 Task: Look for space in Anan, Japan from 9th June, 2023 to 16th June, 2023 for 2 adults in price range Rs.8000 to Rs.16000. Place can be entire place with 2 bedrooms having 2 beds and 1 bathroom. Property type can be house, flat, guest house. Booking option can be shelf check-in. Required host language is English.
Action: Mouse moved to (515, 87)
Screenshot: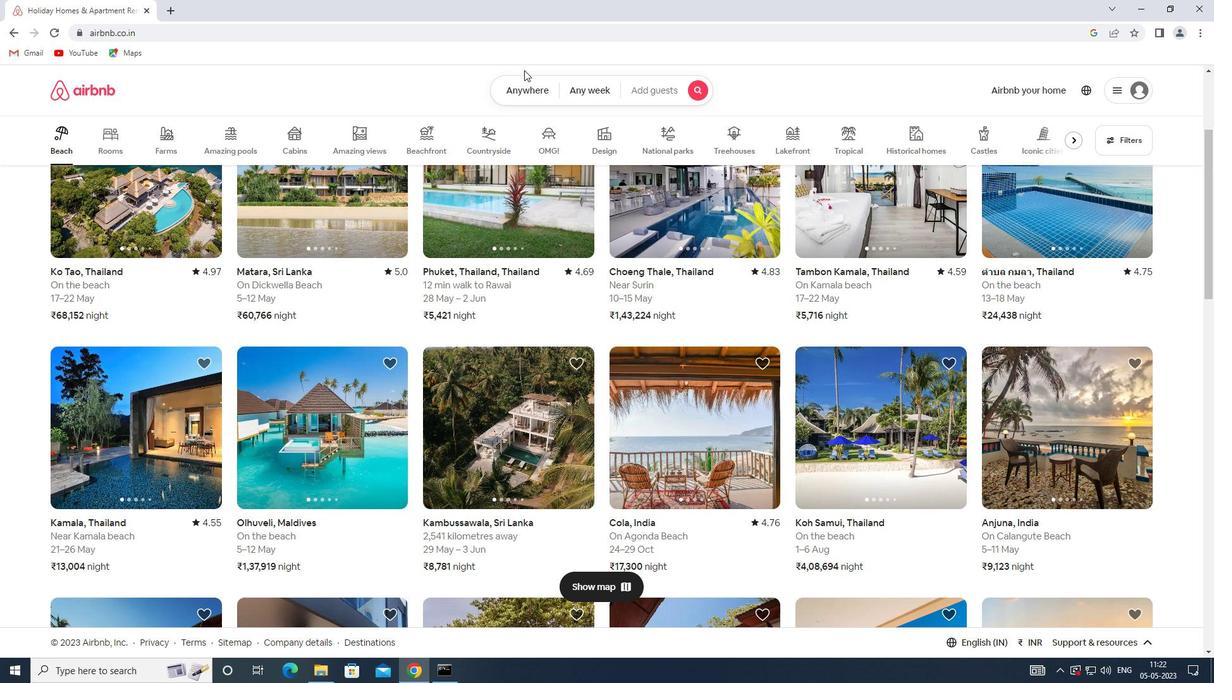 
Action: Mouse pressed left at (515, 87)
Screenshot: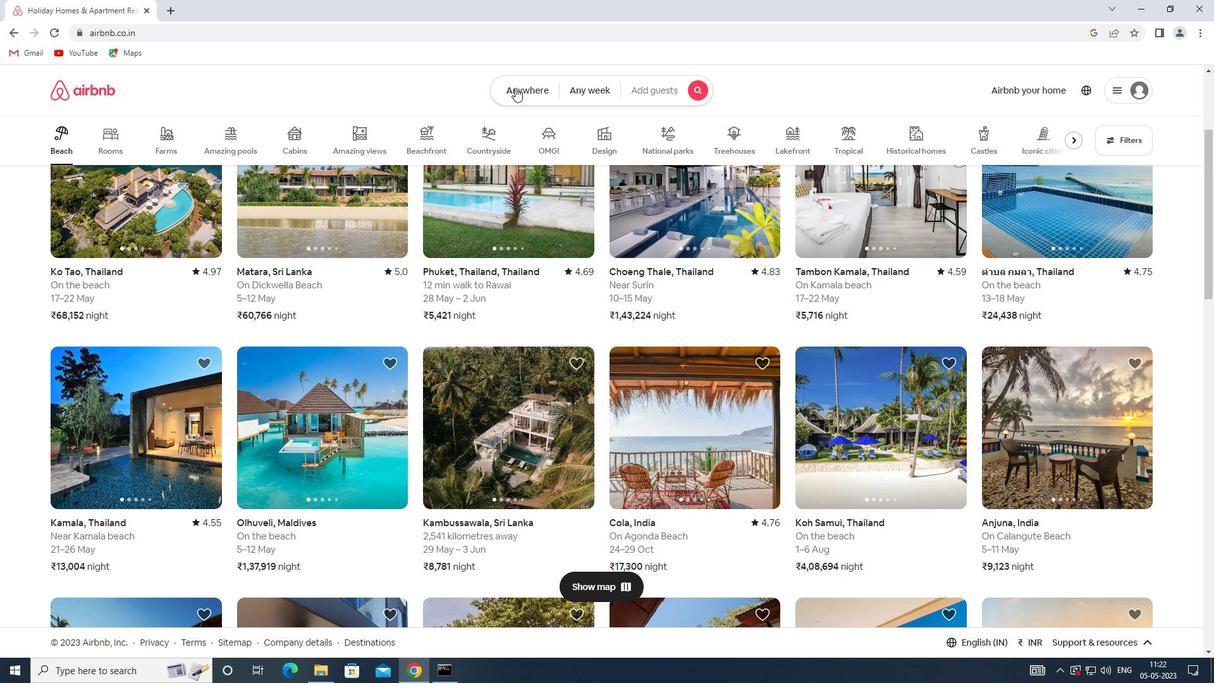 
Action: Mouse moved to (461, 139)
Screenshot: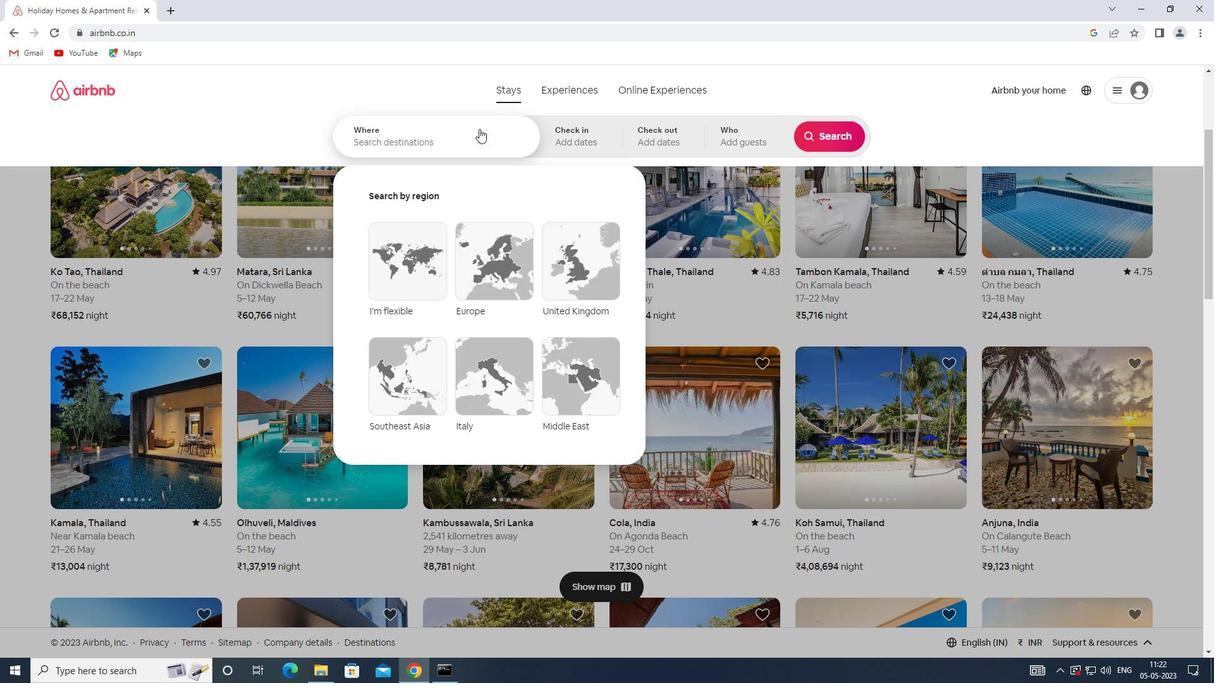 
Action: Mouse pressed left at (461, 139)
Screenshot: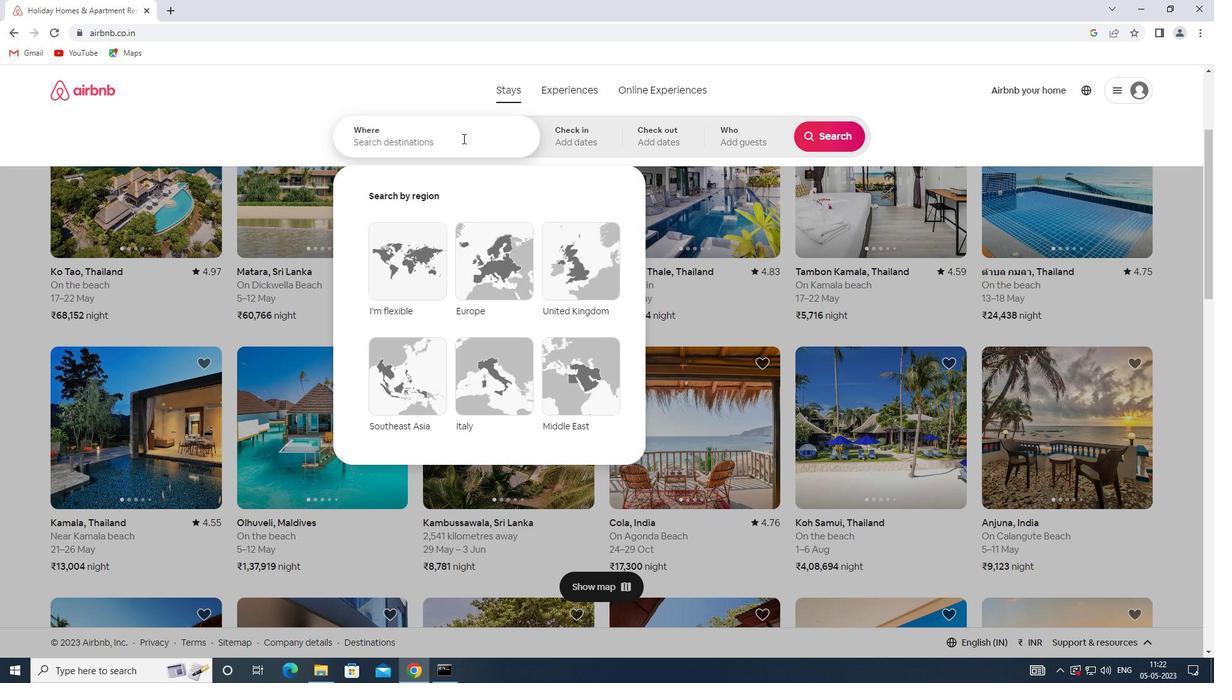 
Action: Key pressed <Key.shift><Key.shift>ANAN,<Key.shift>JAPAN
Screenshot: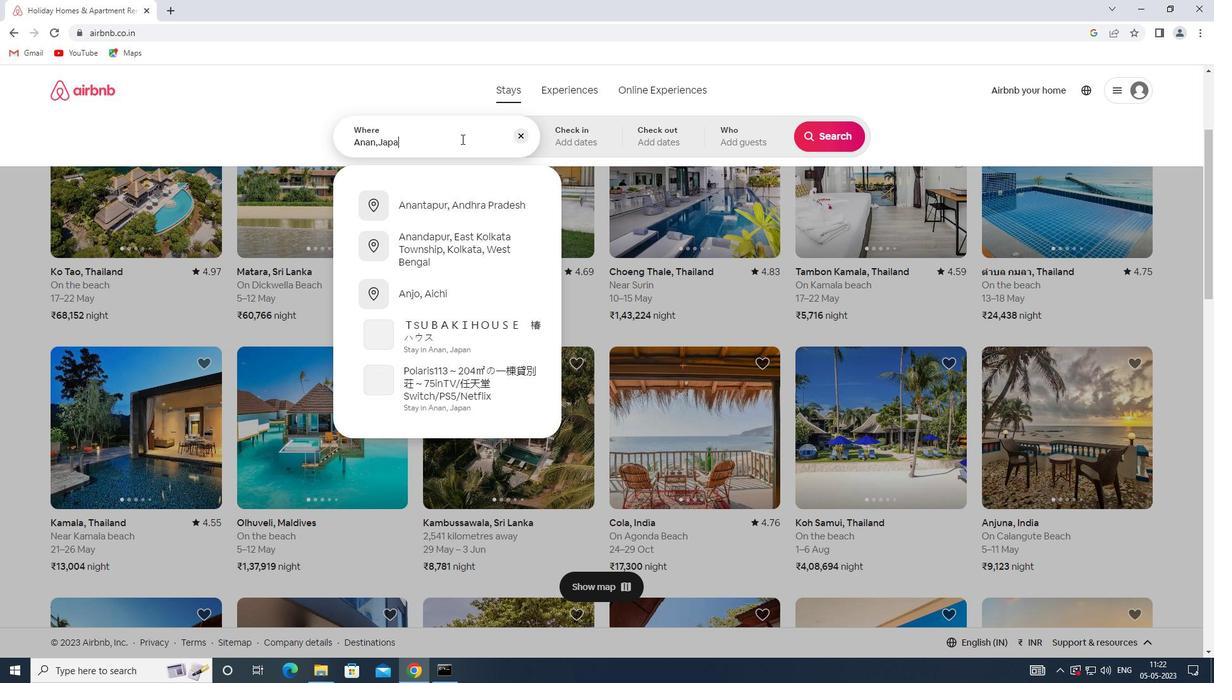 
Action: Mouse moved to (583, 134)
Screenshot: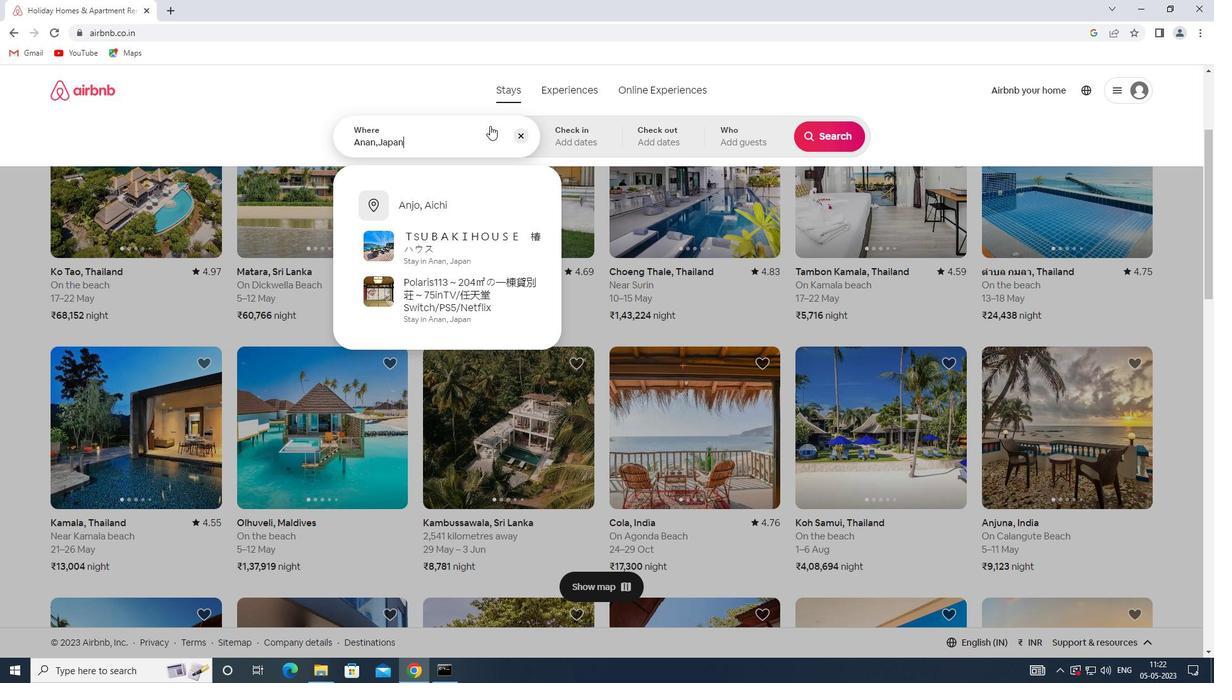 
Action: Mouse pressed left at (583, 134)
Screenshot: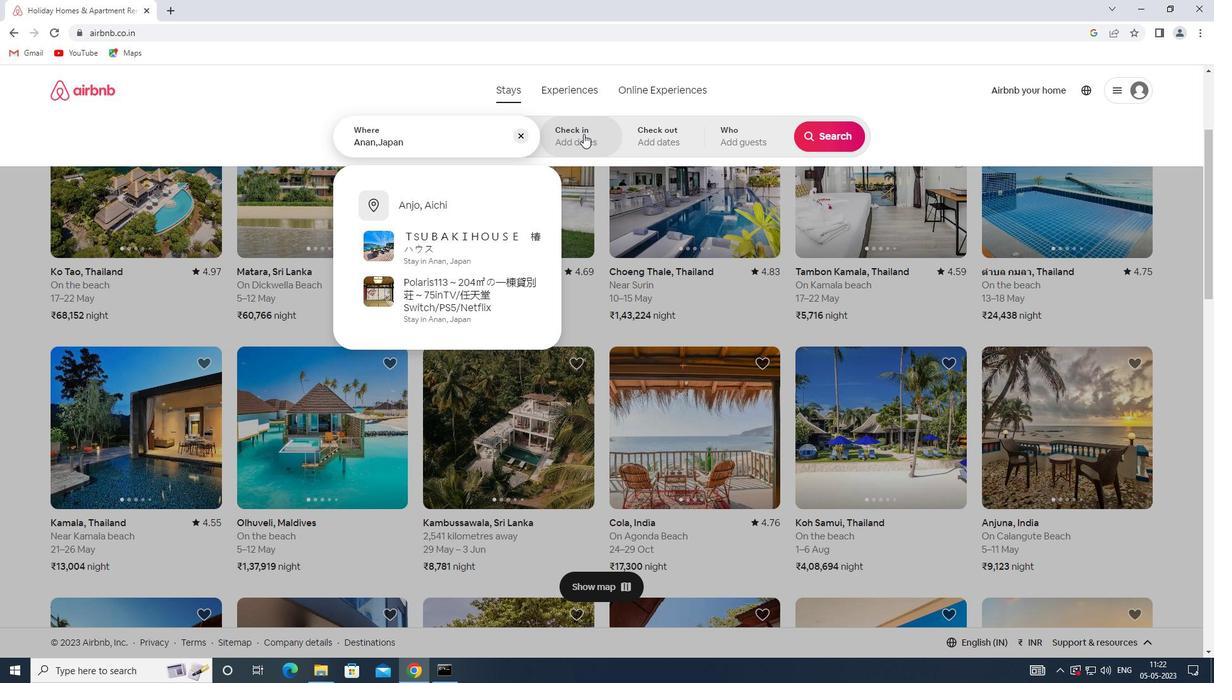 
Action: Mouse moved to (790, 318)
Screenshot: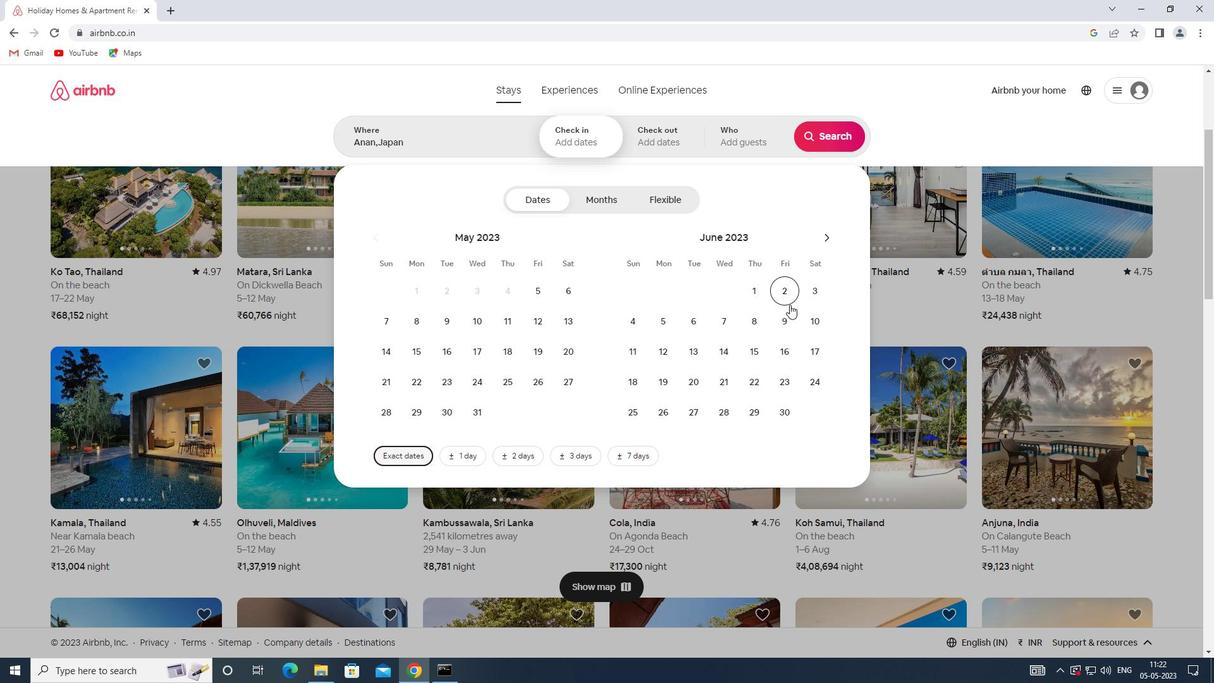 
Action: Mouse pressed left at (790, 318)
Screenshot: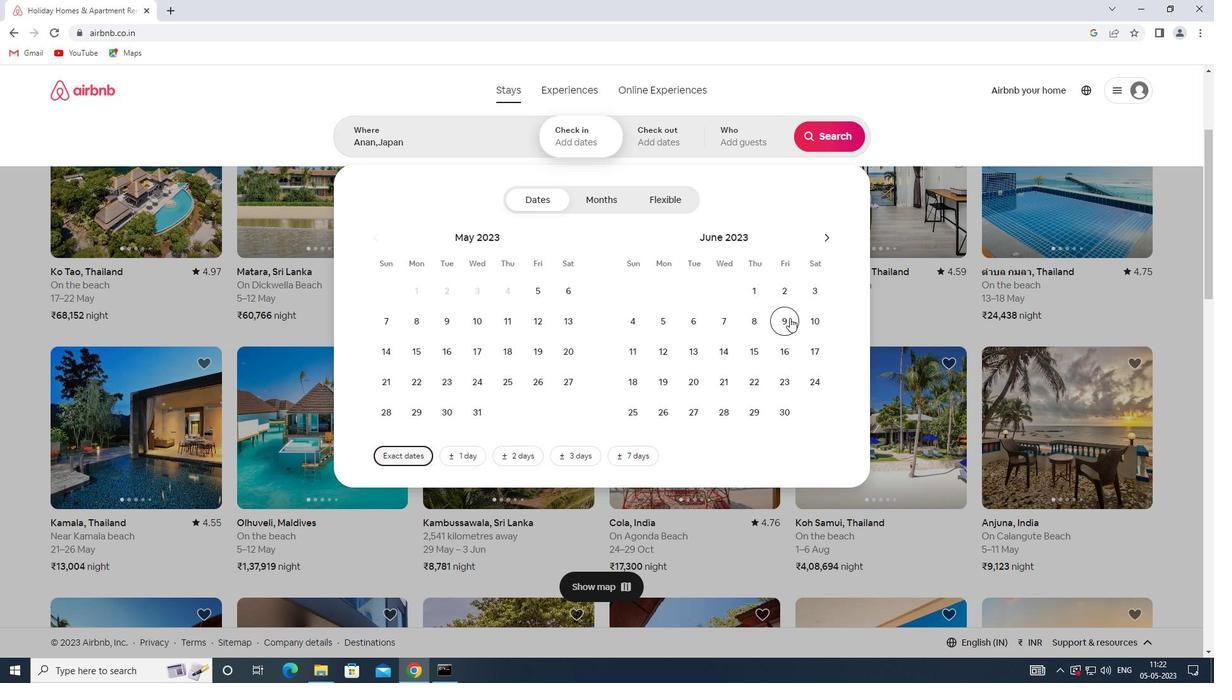 
Action: Mouse moved to (787, 344)
Screenshot: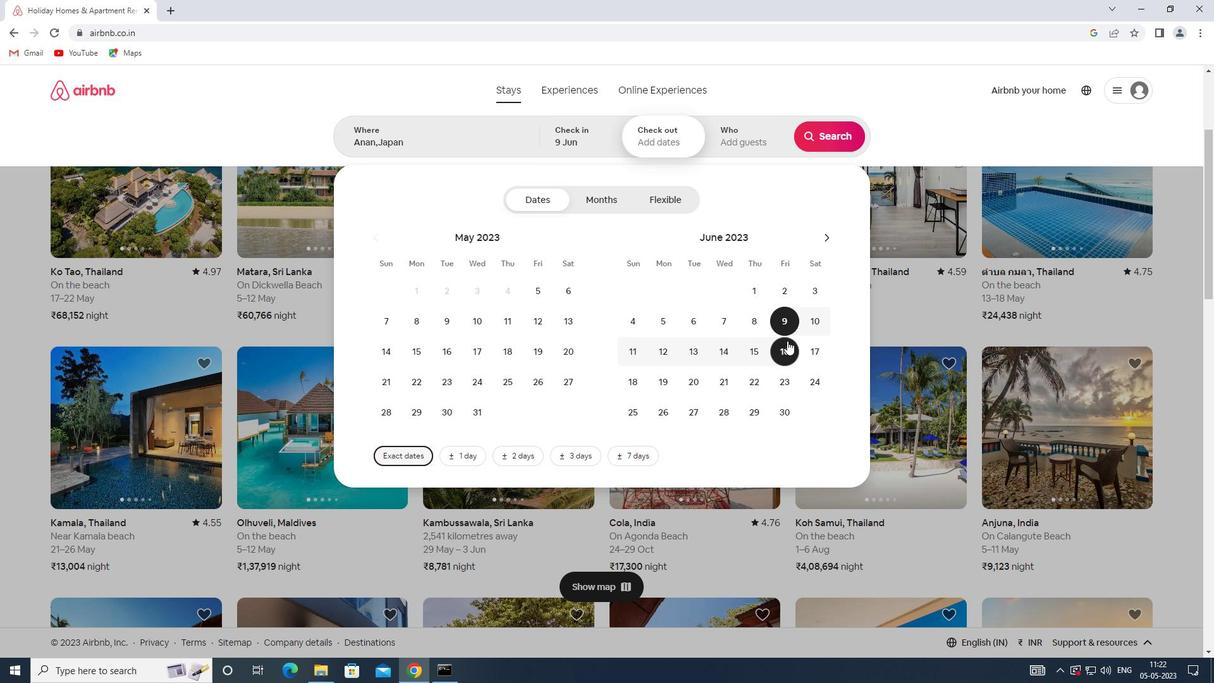 
Action: Mouse pressed left at (787, 344)
Screenshot: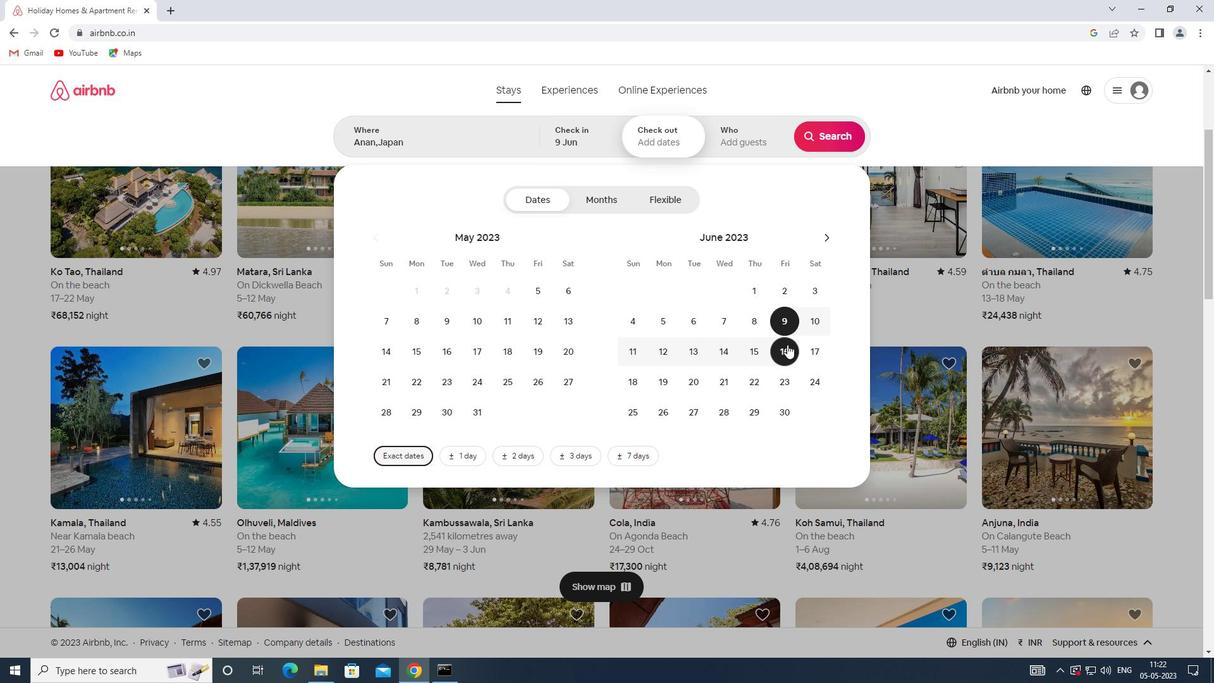 
Action: Mouse moved to (749, 135)
Screenshot: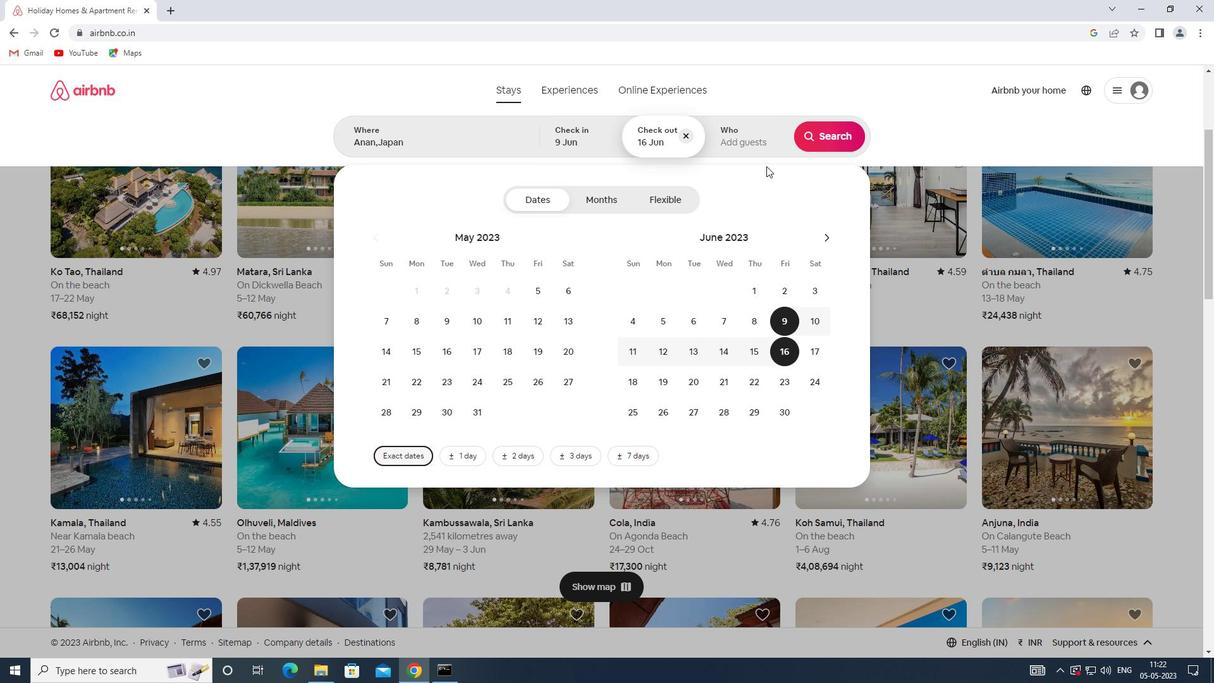 
Action: Mouse pressed left at (749, 135)
Screenshot: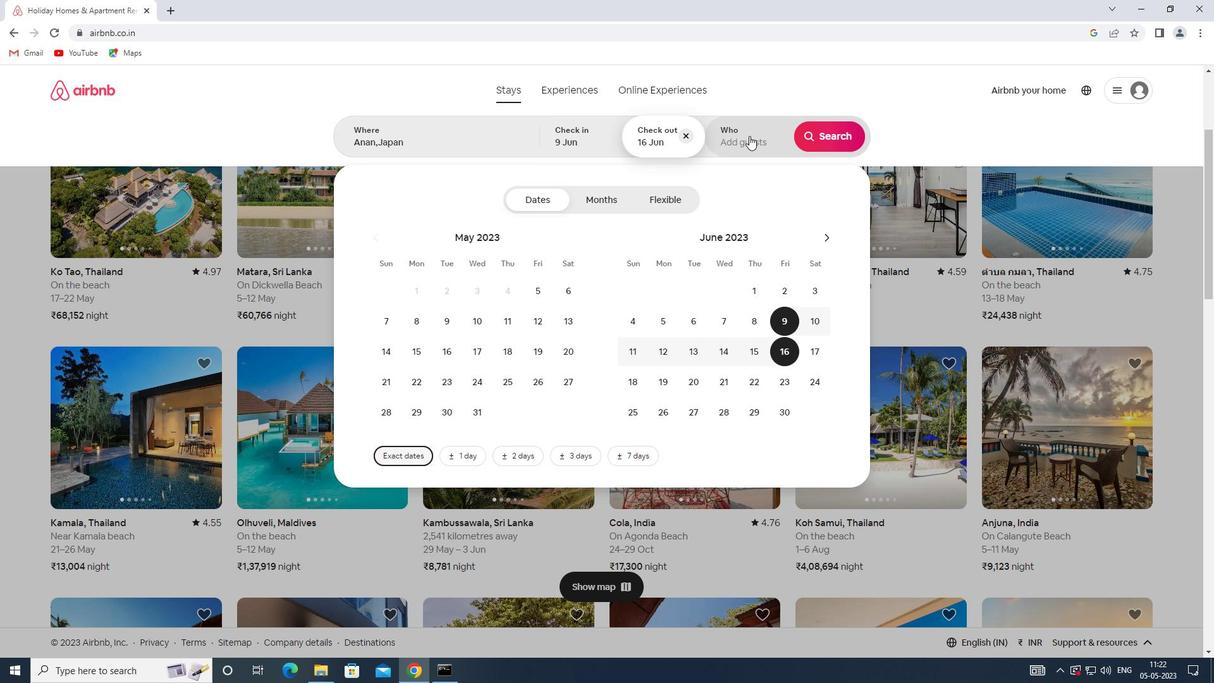 
Action: Mouse moved to (840, 198)
Screenshot: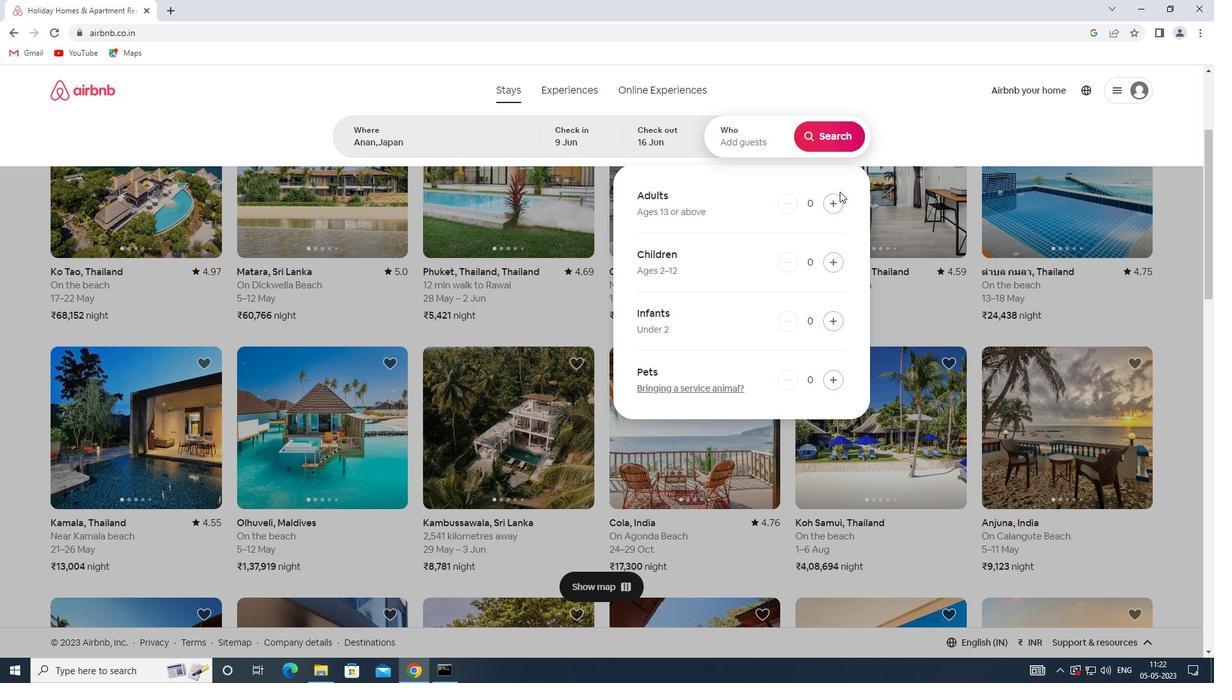 
Action: Mouse pressed left at (840, 198)
Screenshot: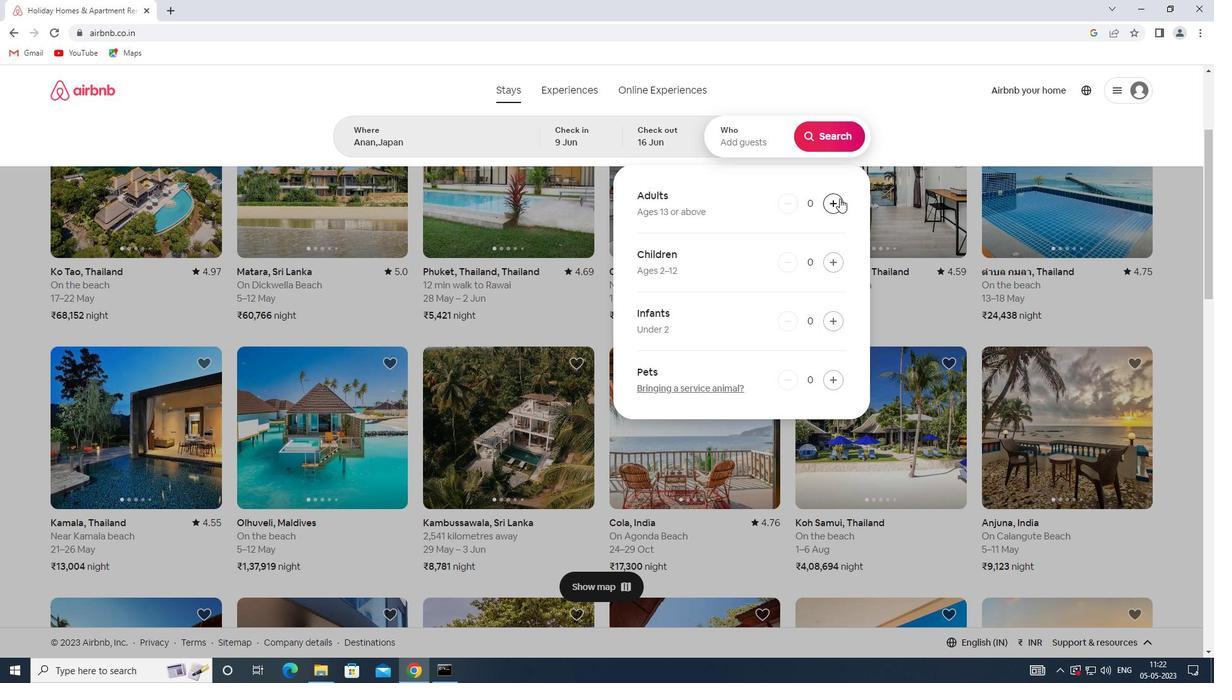 
Action: Mouse pressed left at (840, 198)
Screenshot: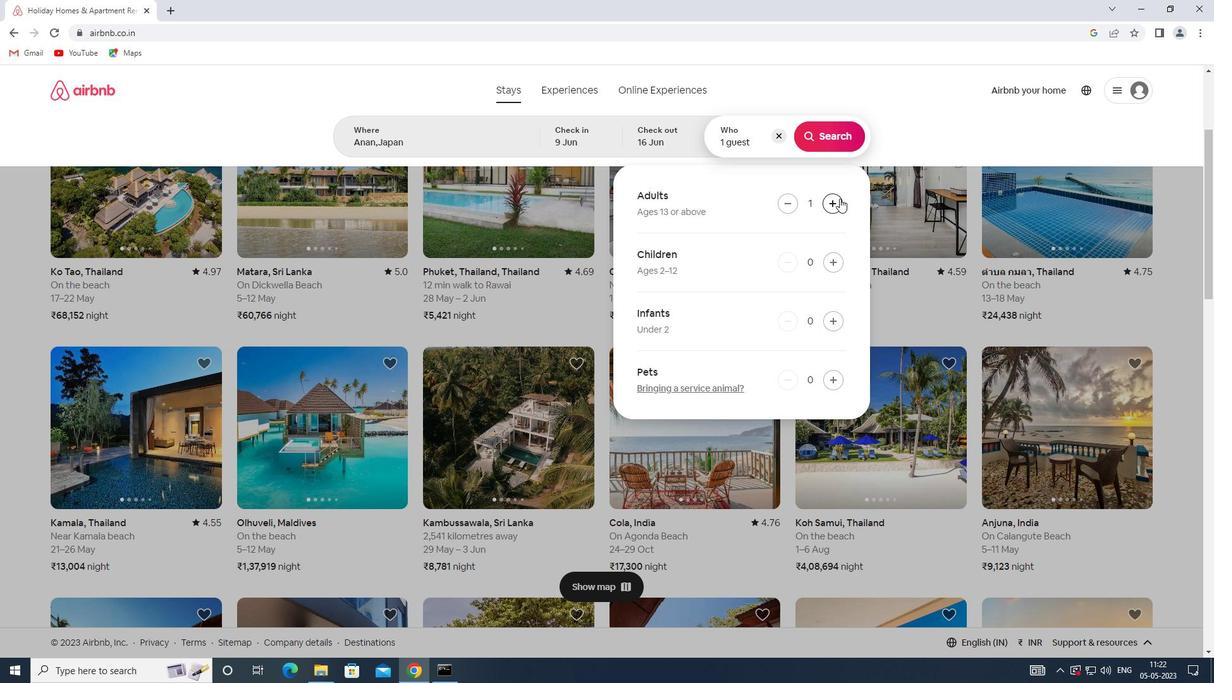 
Action: Mouse moved to (842, 133)
Screenshot: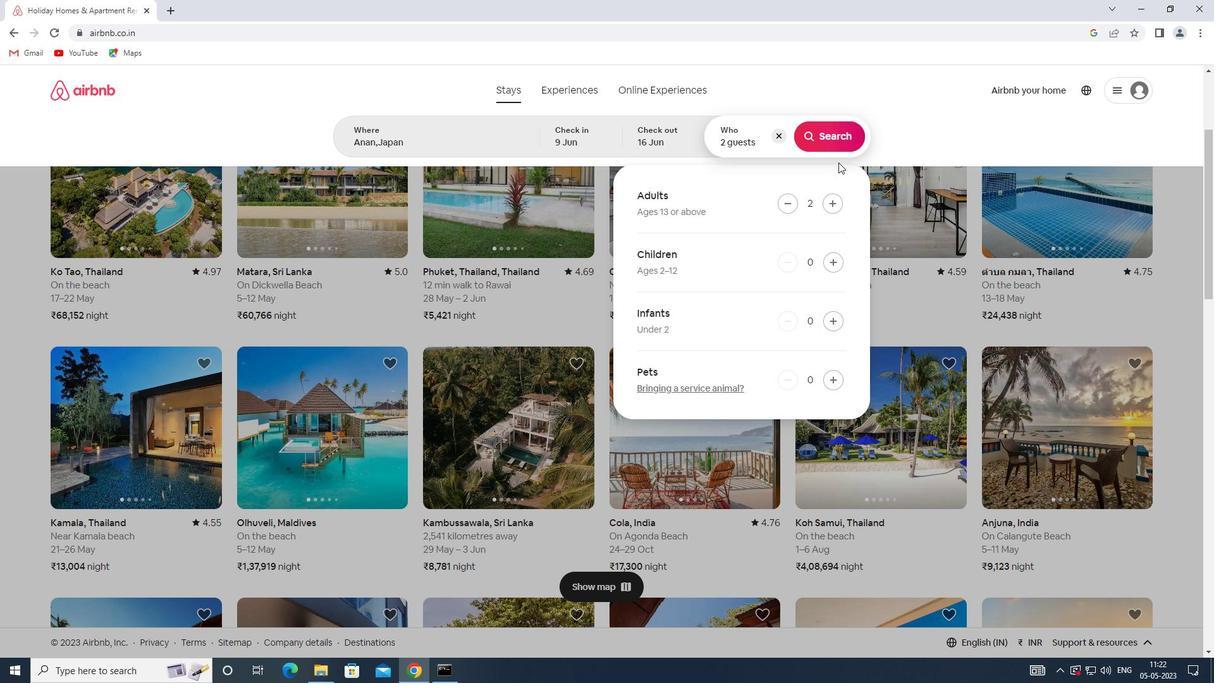 
Action: Mouse pressed left at (842, 133)
Screenshot: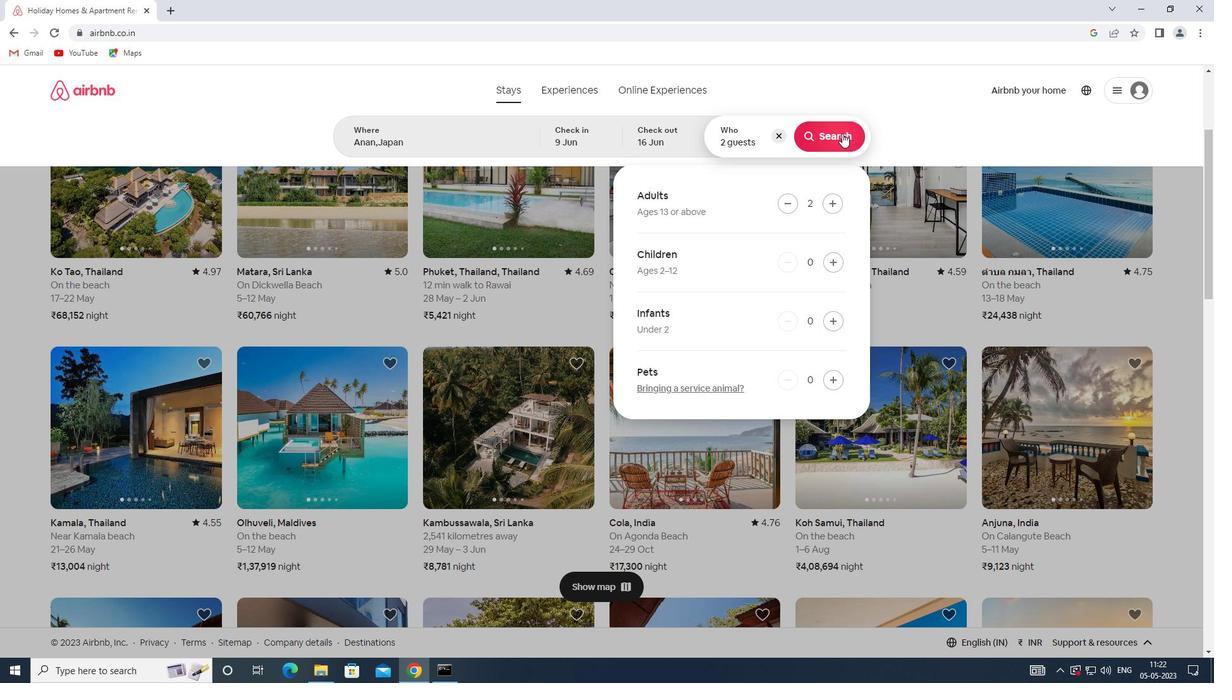 
Action: Mouse moved to (1153, 147)
Screenshot: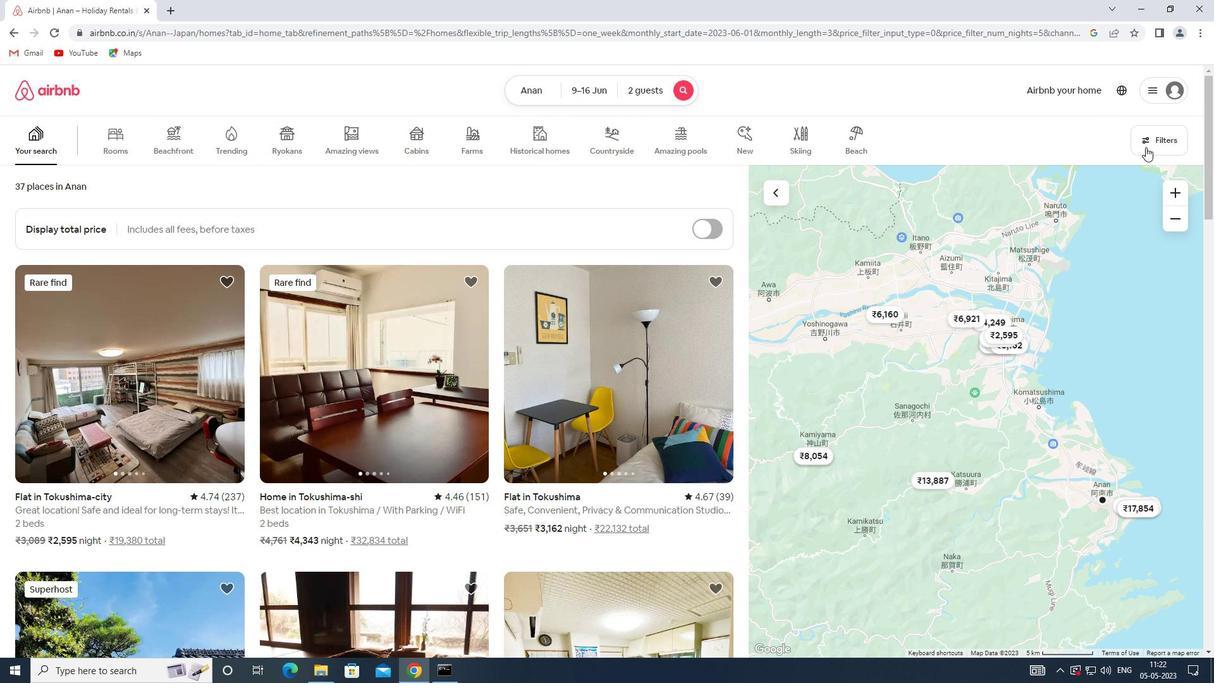 
Action: Mouse pressed left at (1153, 147)
Screenshot: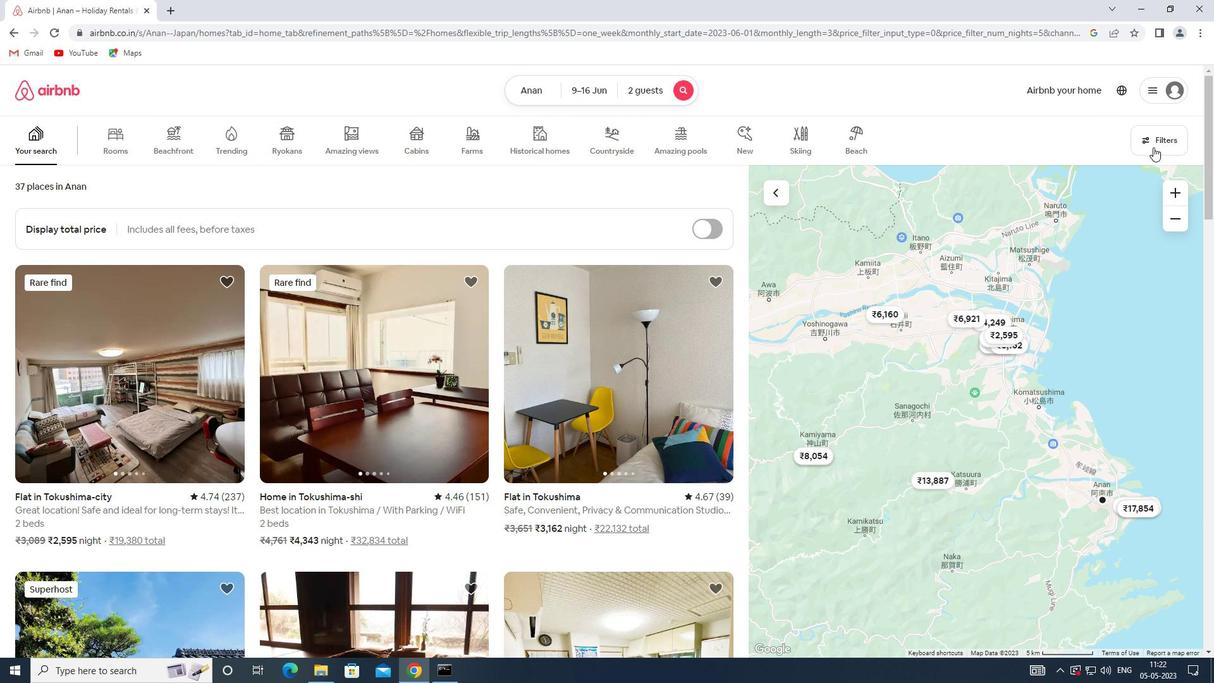 
Action: Mouse moved to (442, 452)
Screenshot: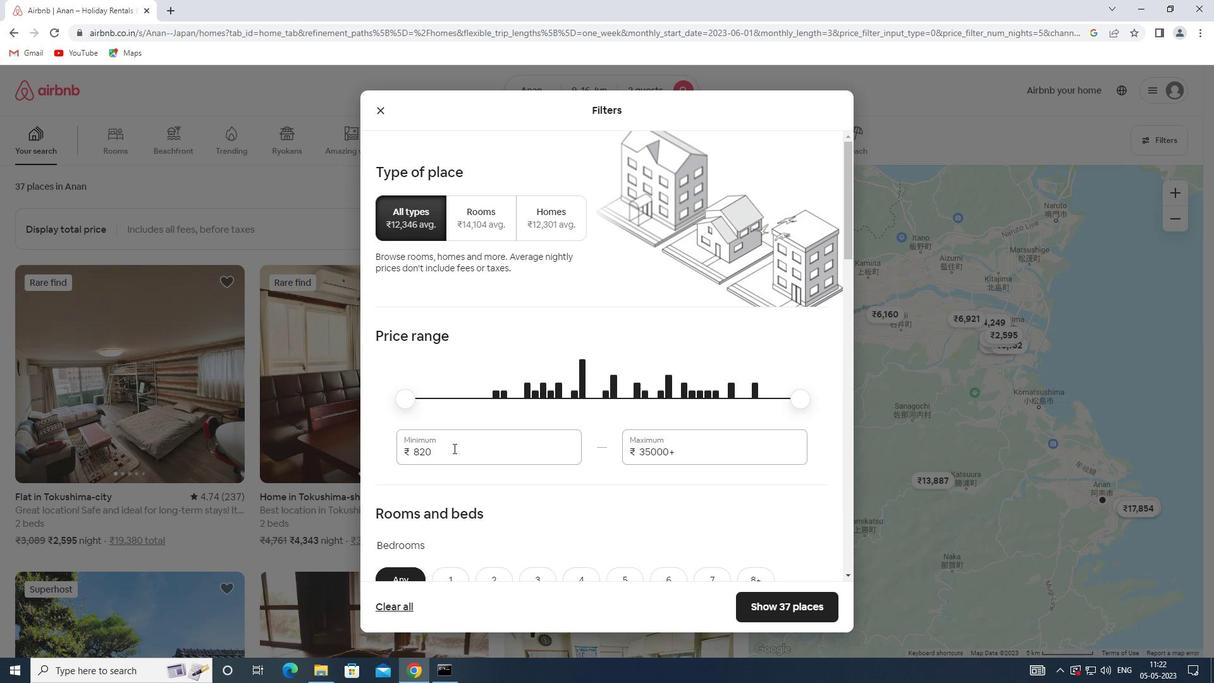 
Action: Mouse pressed left at (442, 452)
Screenshot: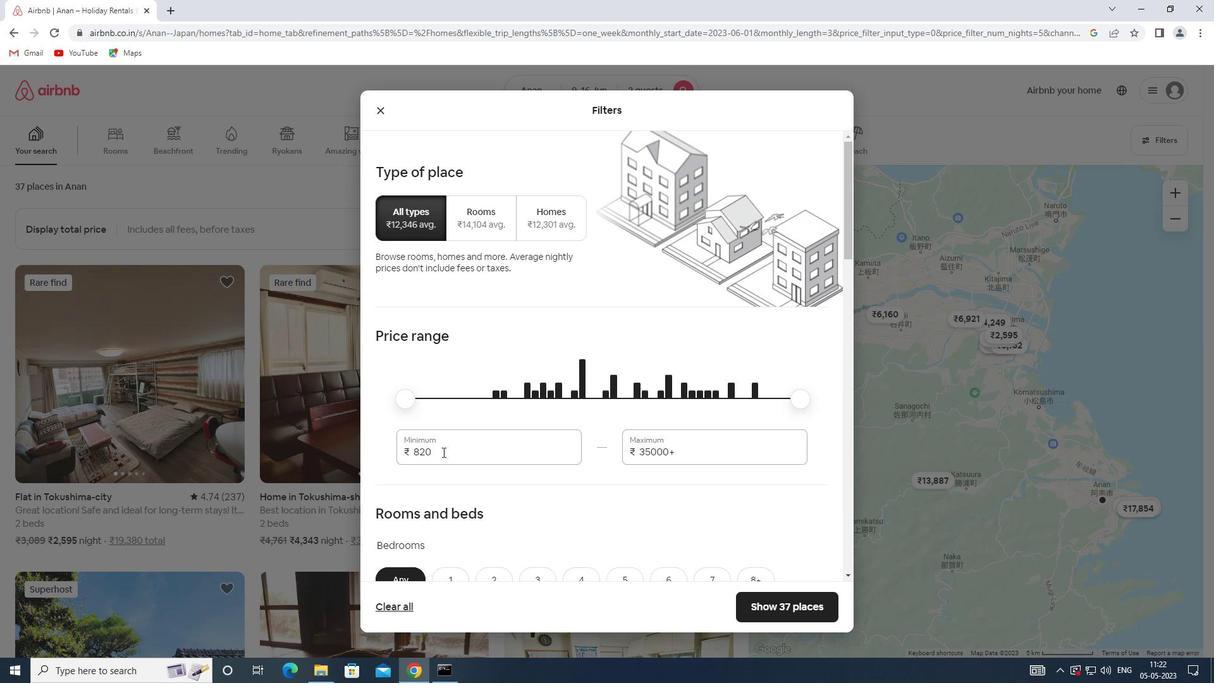 
Action: Mouse moved to (394, 449)
Screenshot: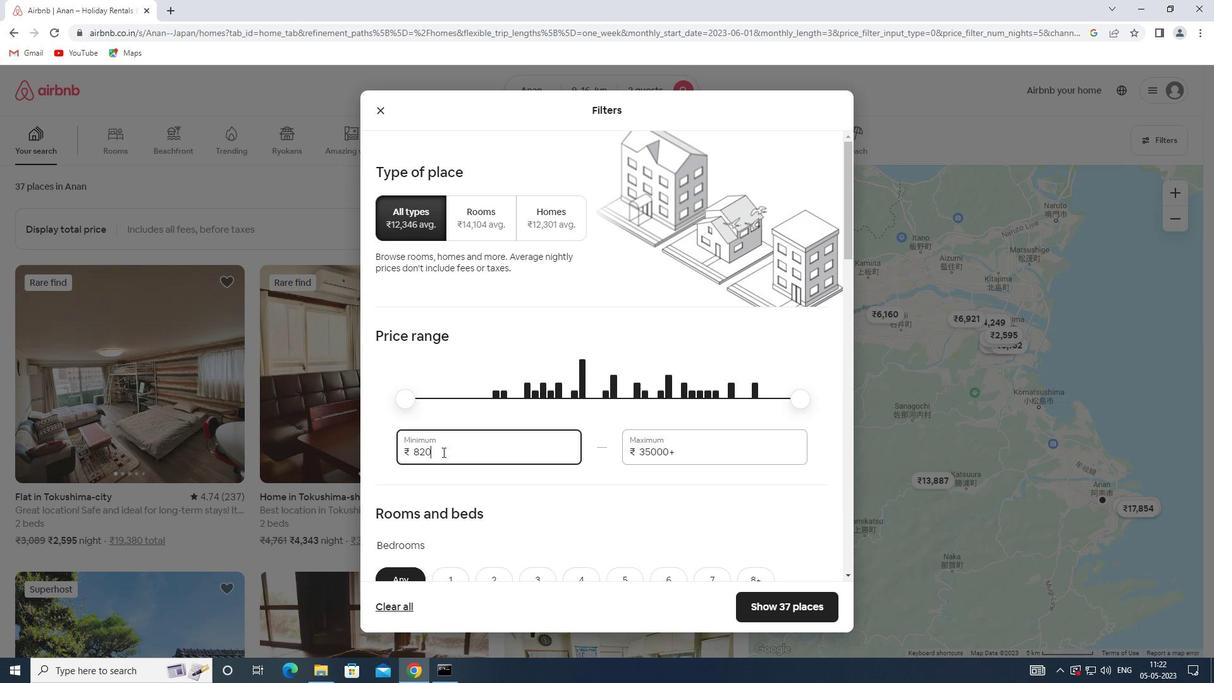 
Action: Key pressed 8000
Screenshot: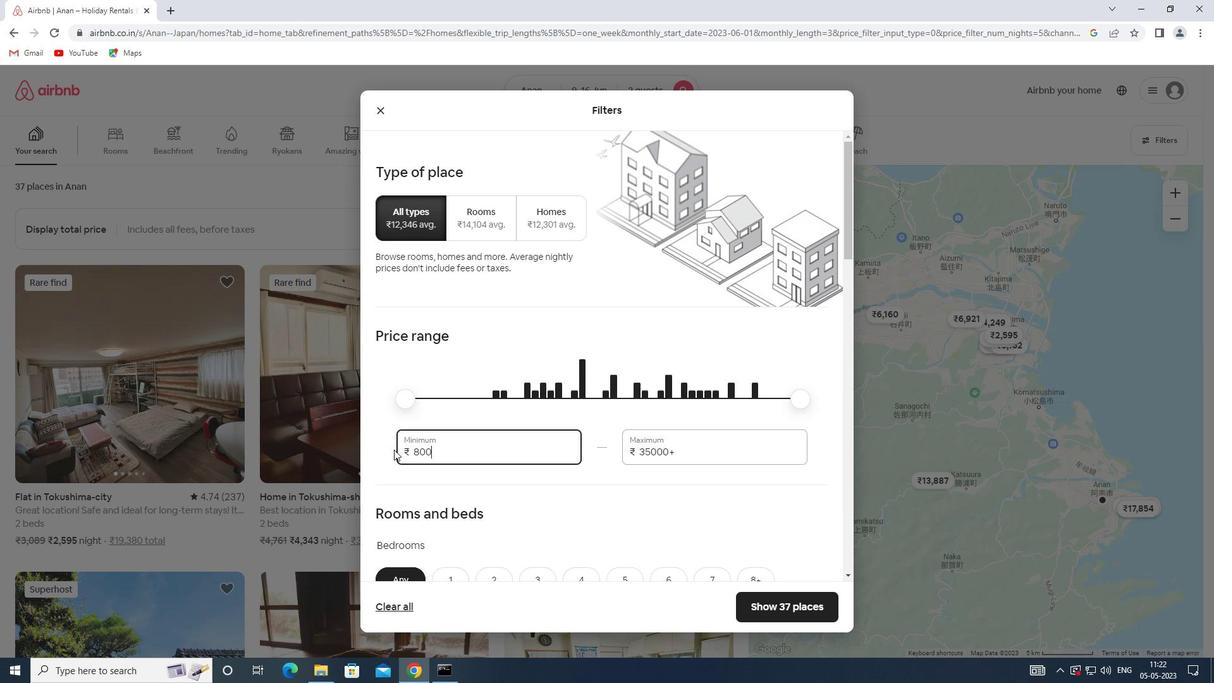 
Action: Mouse moved to (688, 456)
Screenshot: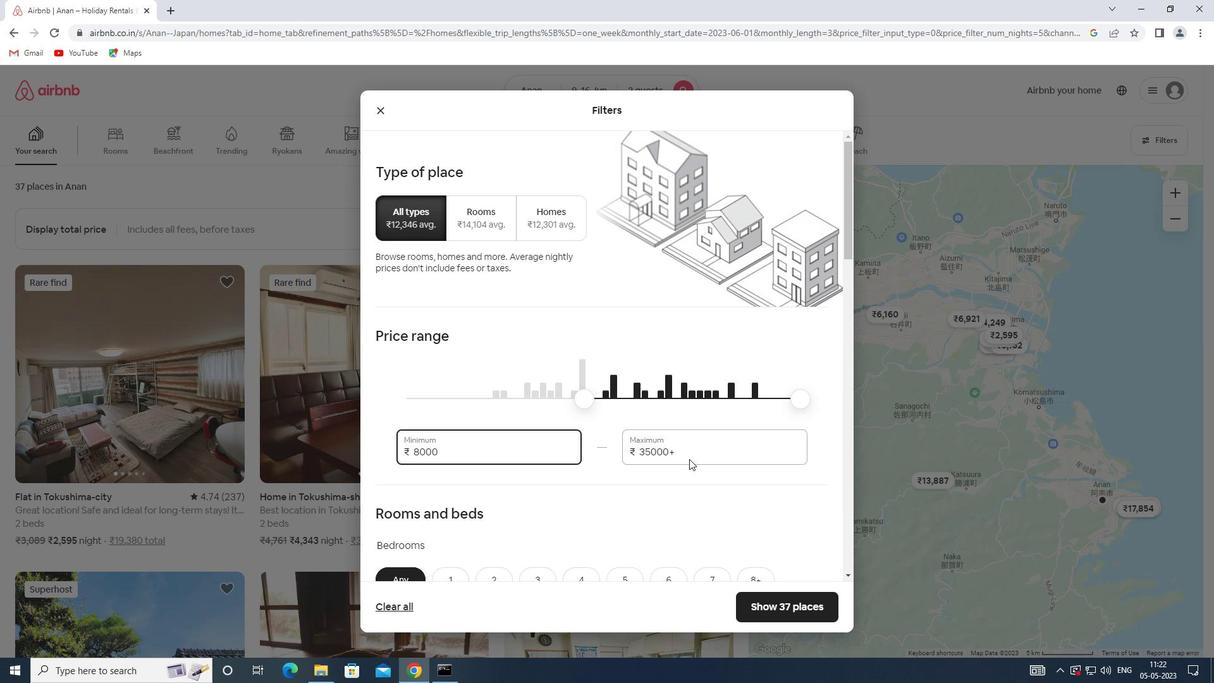 
Action: Mouse pressed left at (688, 456)
Screenshot: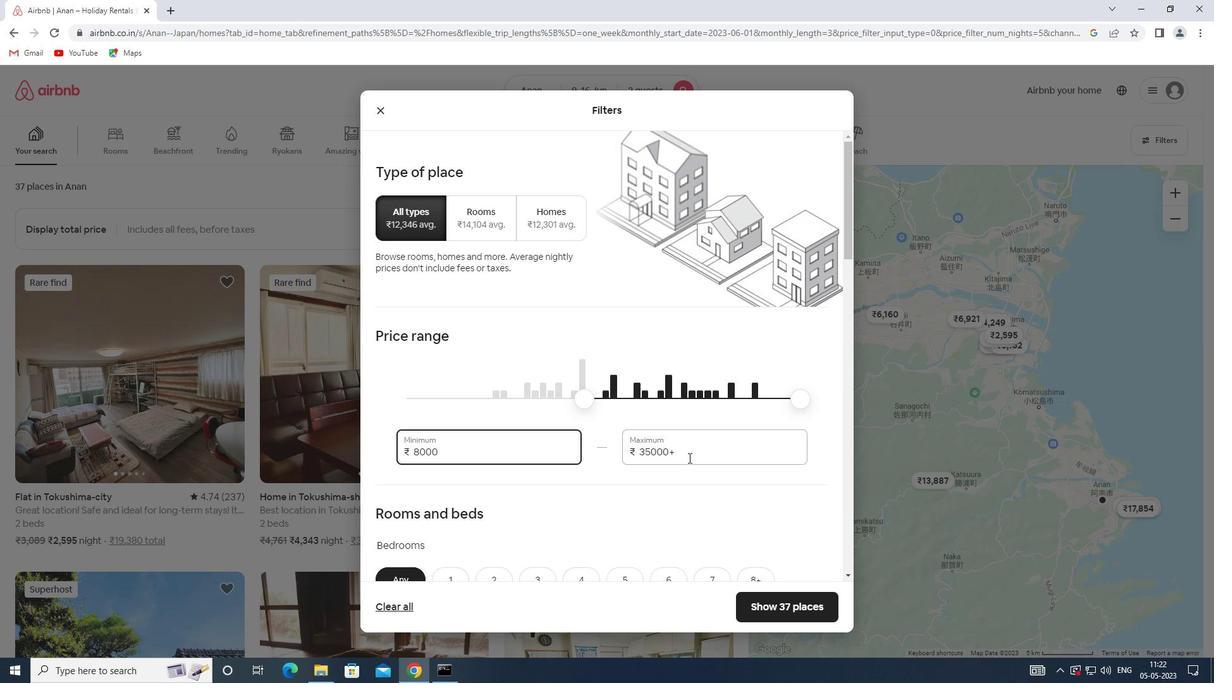 
Action: Mouse moved to (629, 456)
Screenshot: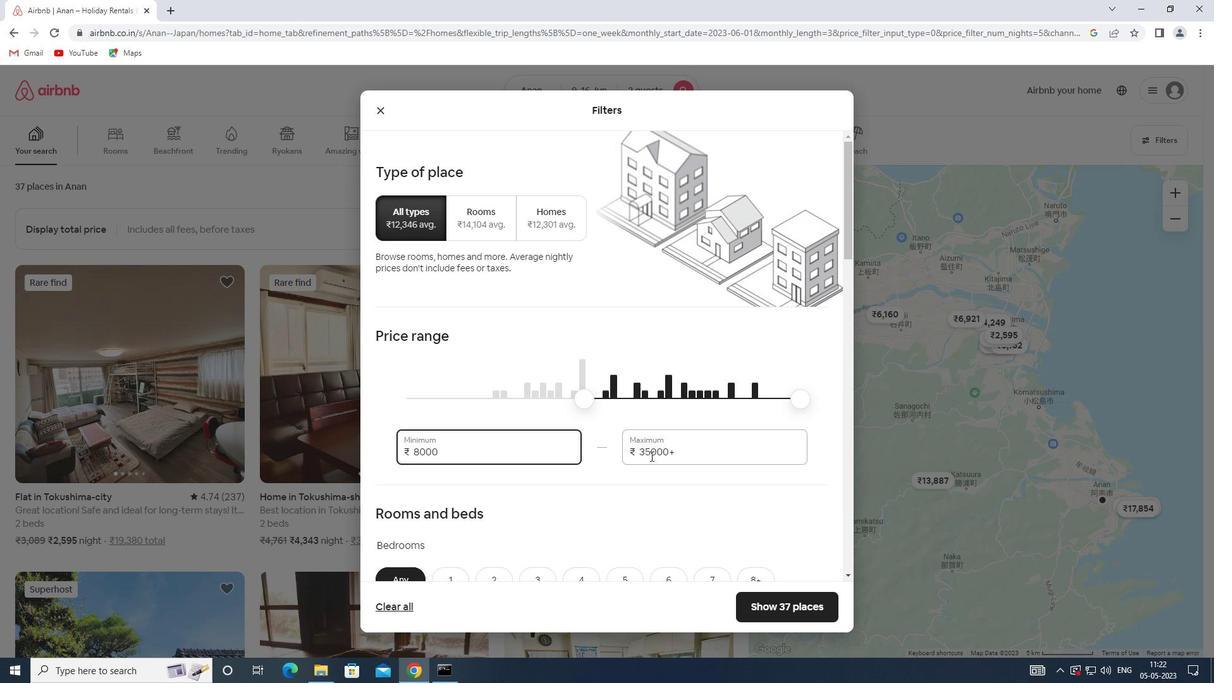 
Action: Key pressed 16000
Screenshot: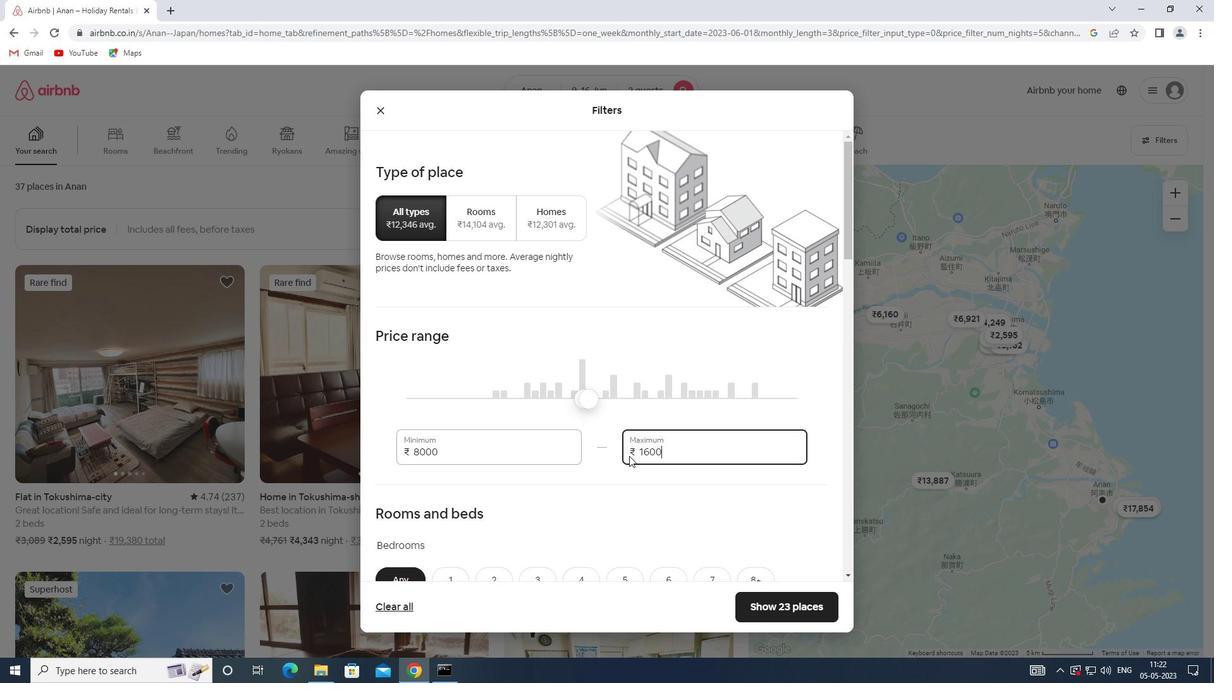 
Action: Mouse moved to (559, 343)
Screenshot: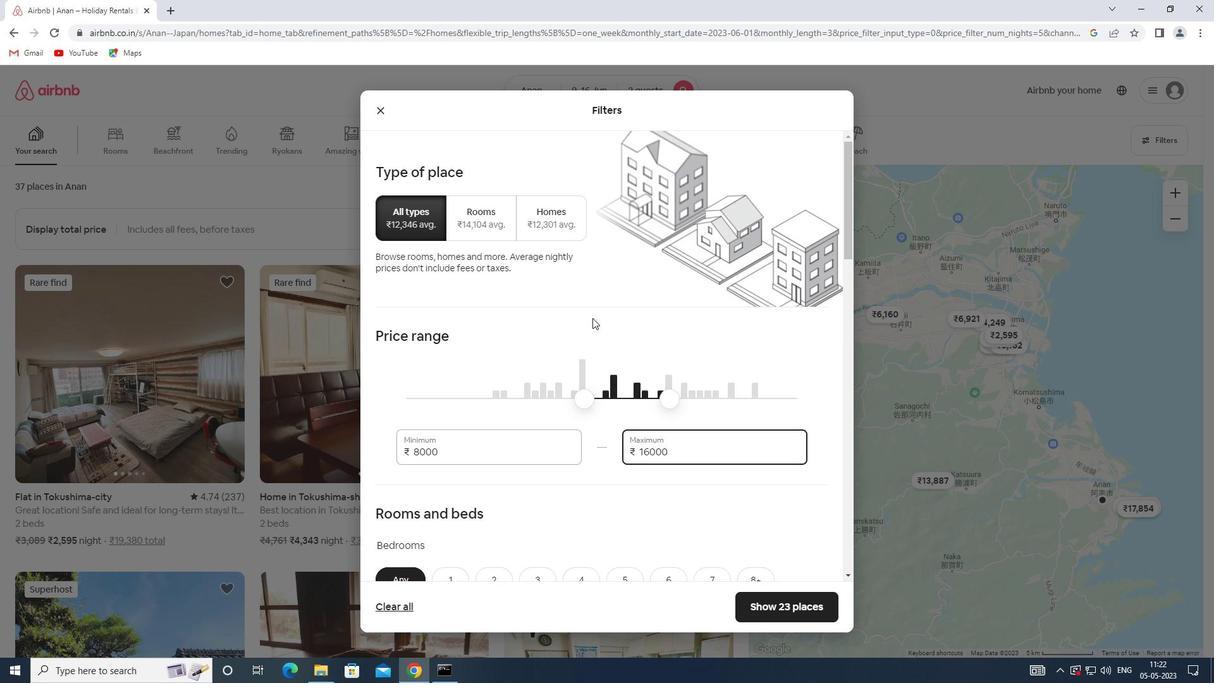 
Action: Mouse scrolled (559, 342) with delta (0, 0)
Screenshot: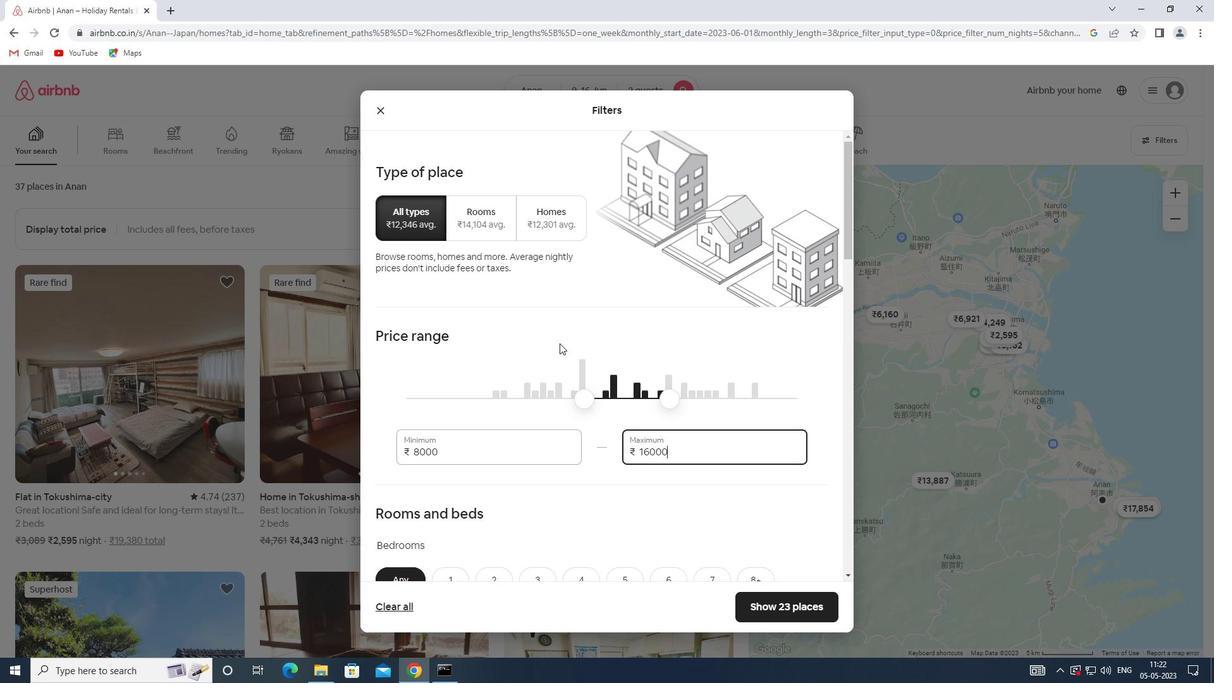 
Action: Mouse scrolled (559, 342) with delta (0, 0)
Screenshot: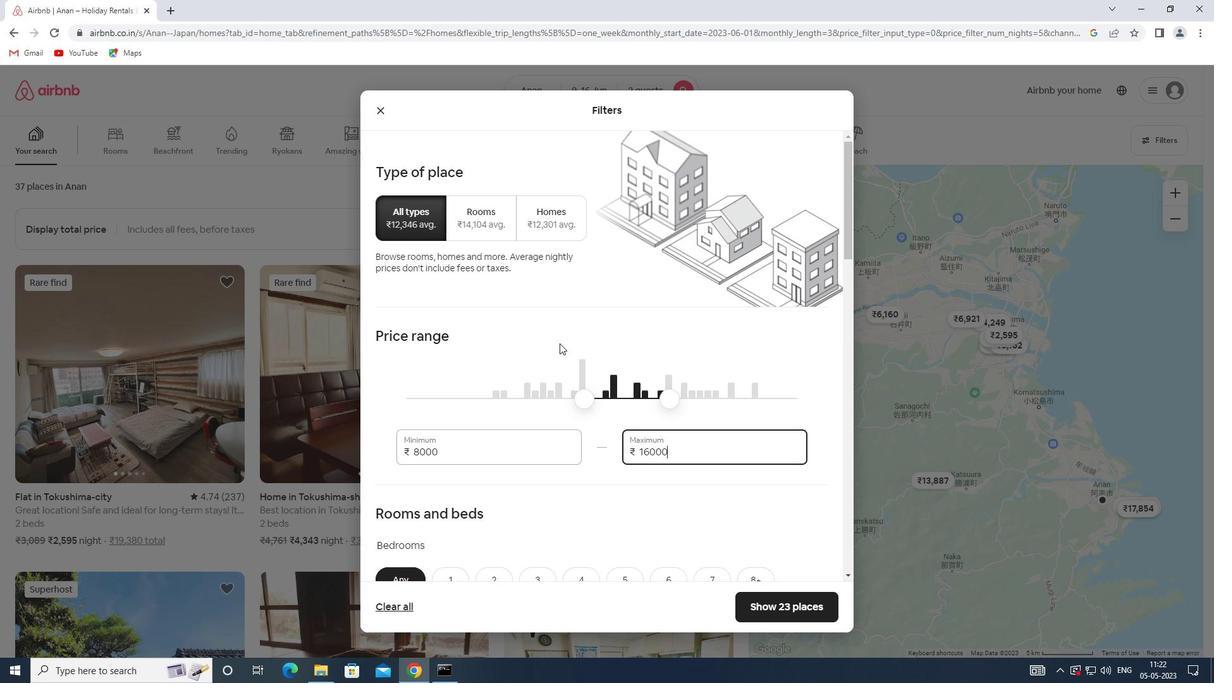 
Action: Mouse scrolled (559, 342) with delta (0, 0)
Screenshot: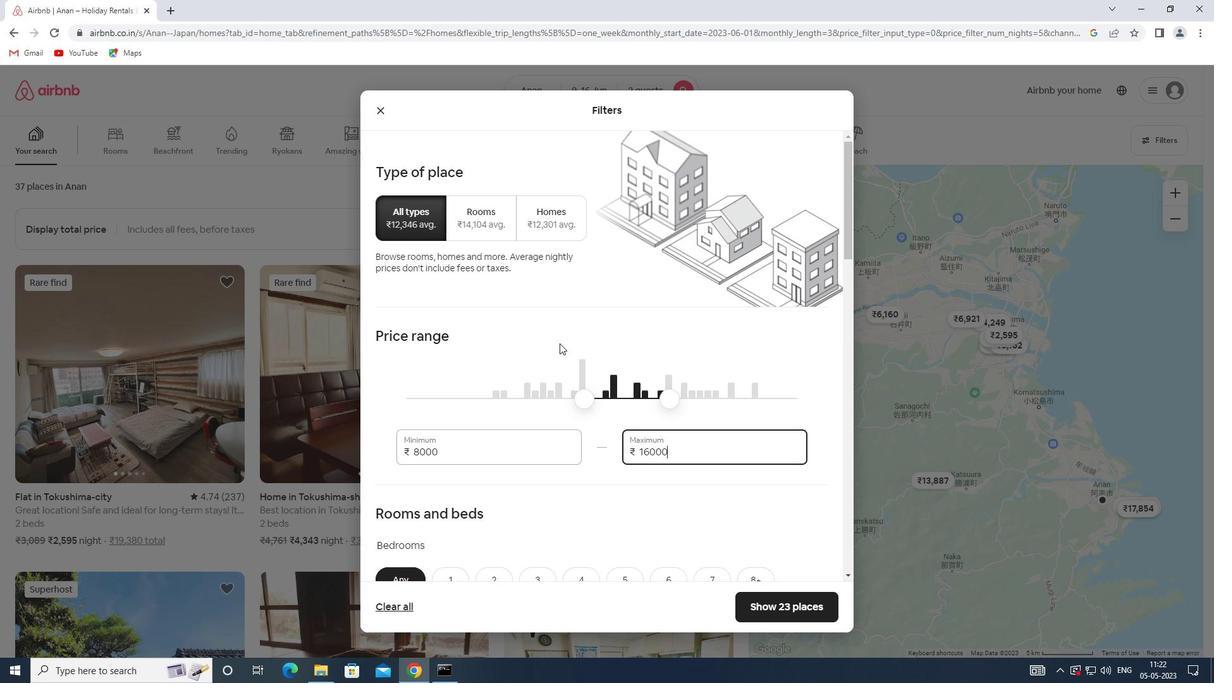 
Action: Mouse moved to (547, 345)
Screenshot: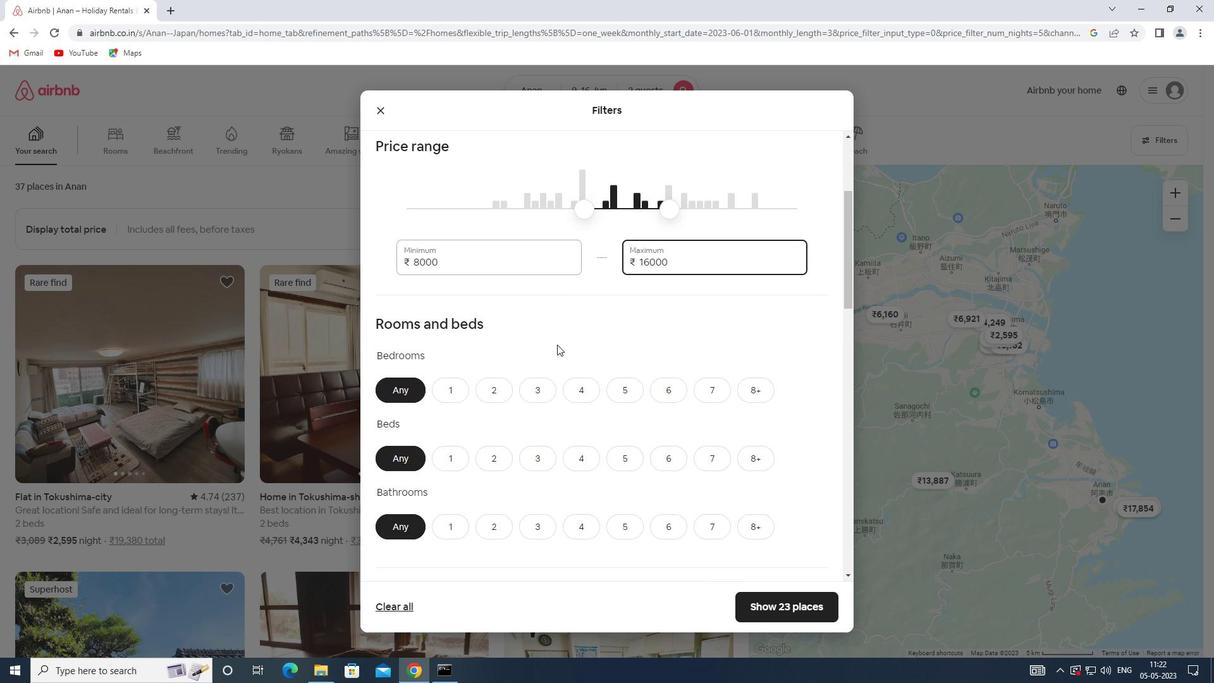 
Action: Mouse scrolled (547, 344) with delta (0, 0)
Screenshot: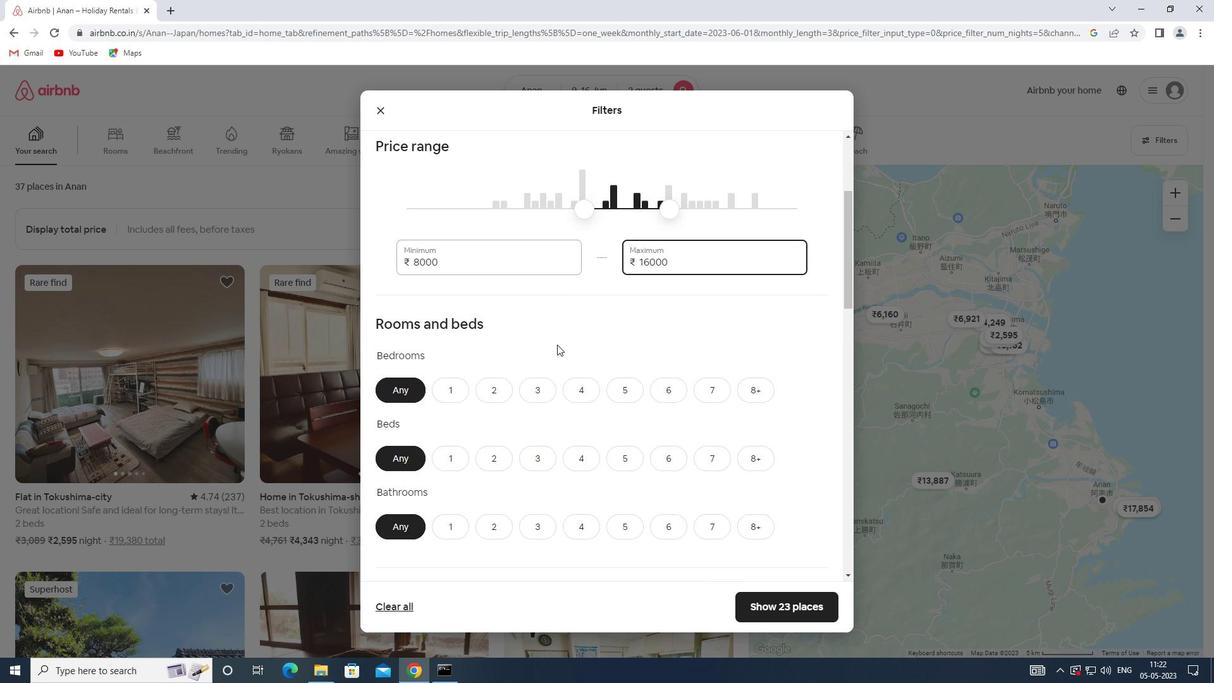 
Action: Mouse moved to (546, 345)
Screenshot: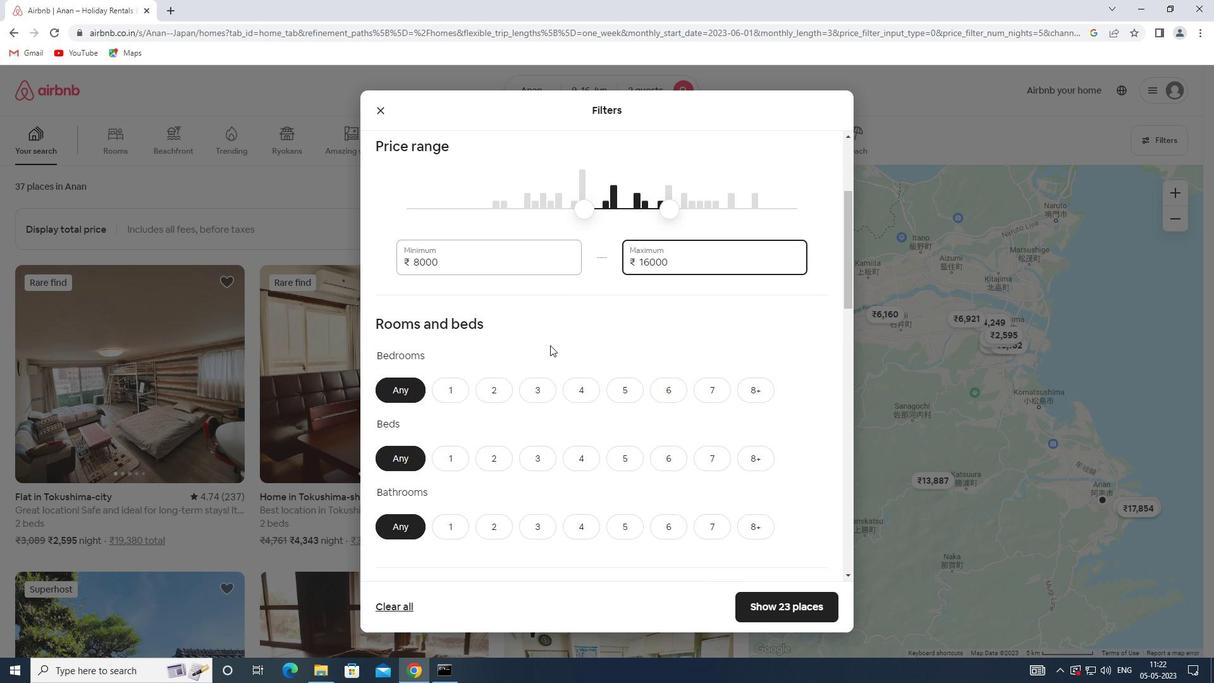 
Action: Mouse scrolled (546, 344) with delta (0, 0)
Screenshot: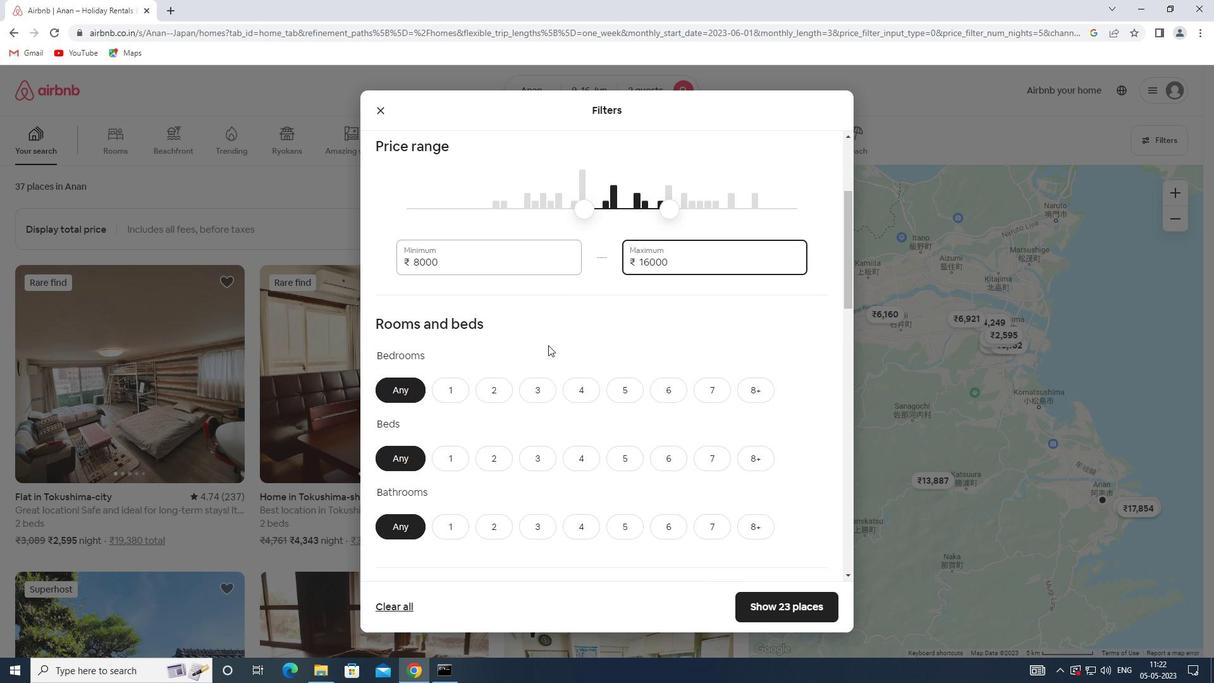 
Action: Mouse moved to (490, 259)
Screenshot: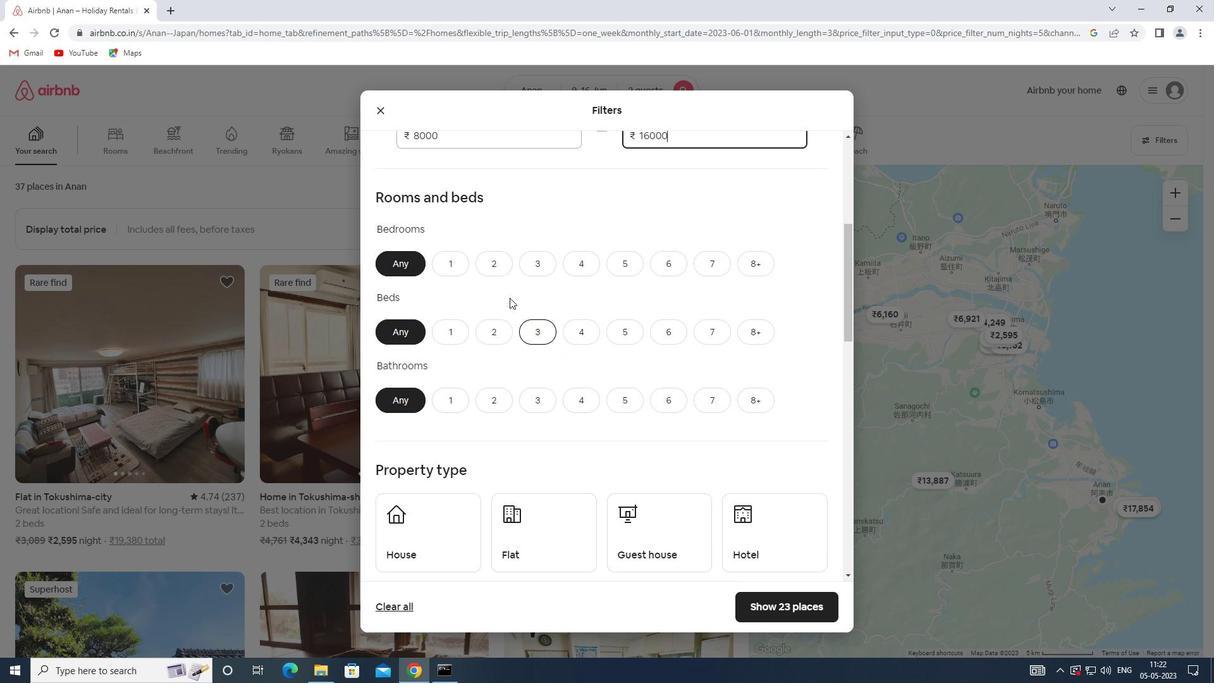 
Action: Mouse pressed left at (490, 259)
Screenshot: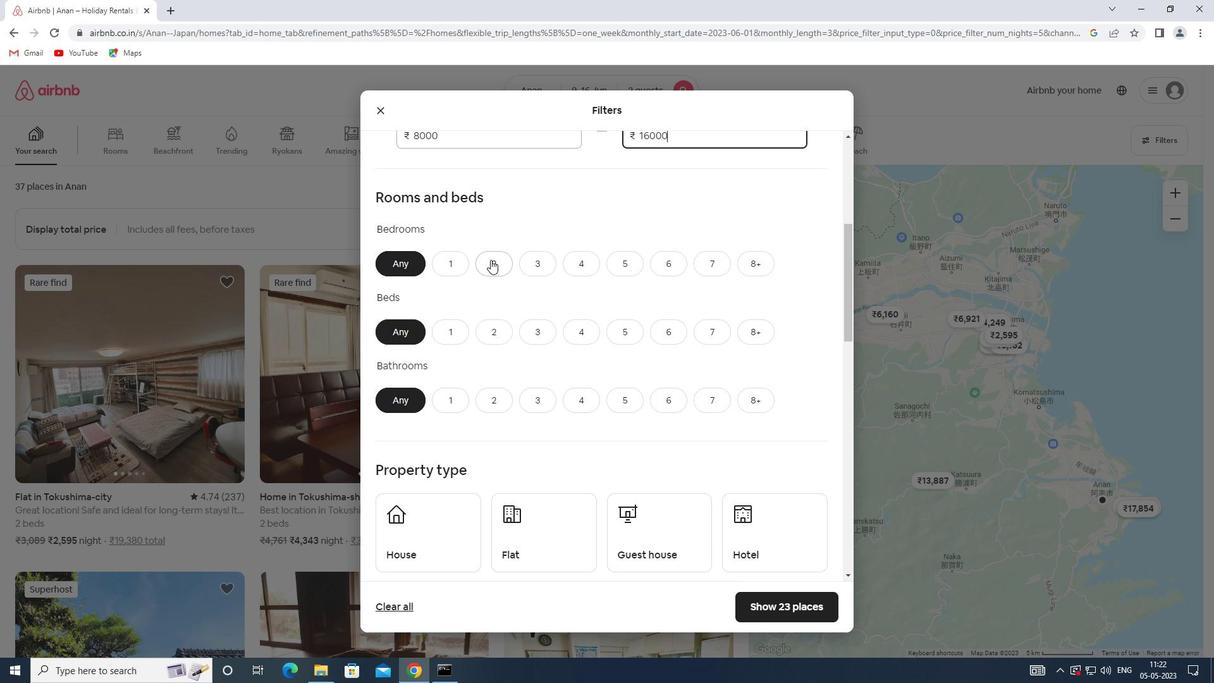 
Action: Mouse moved to (486, 323)
Screenshot: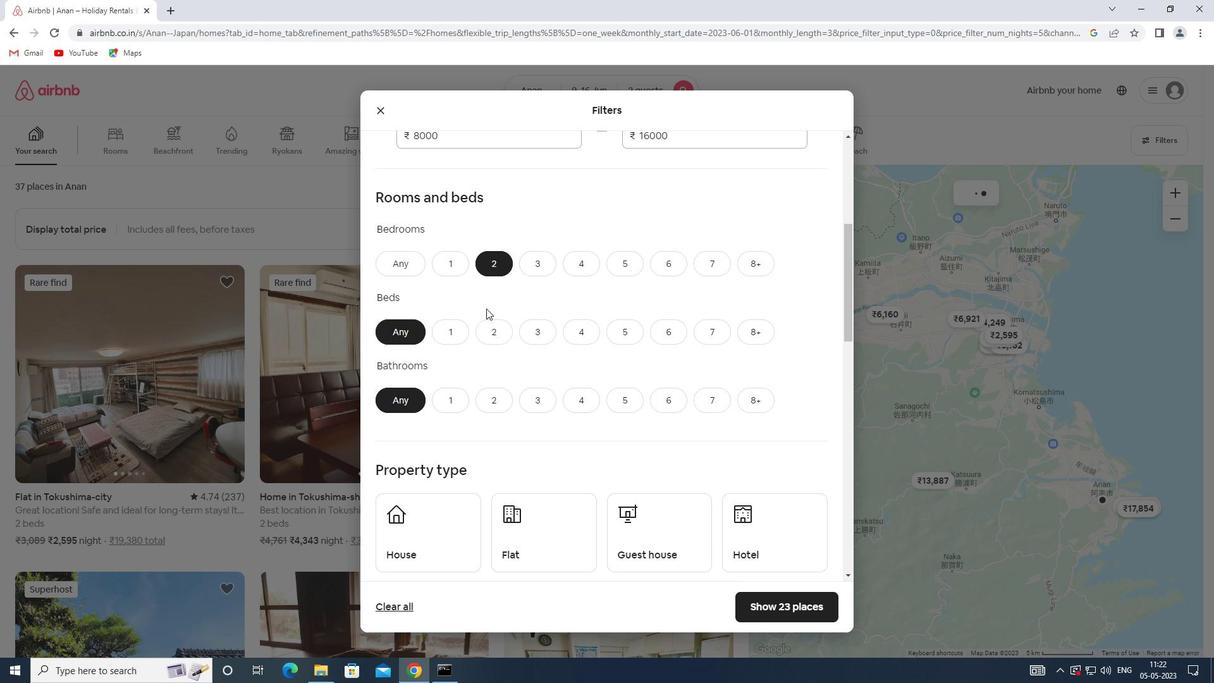 
Action: Mouse pressed left at (486, 323)
Screenshot: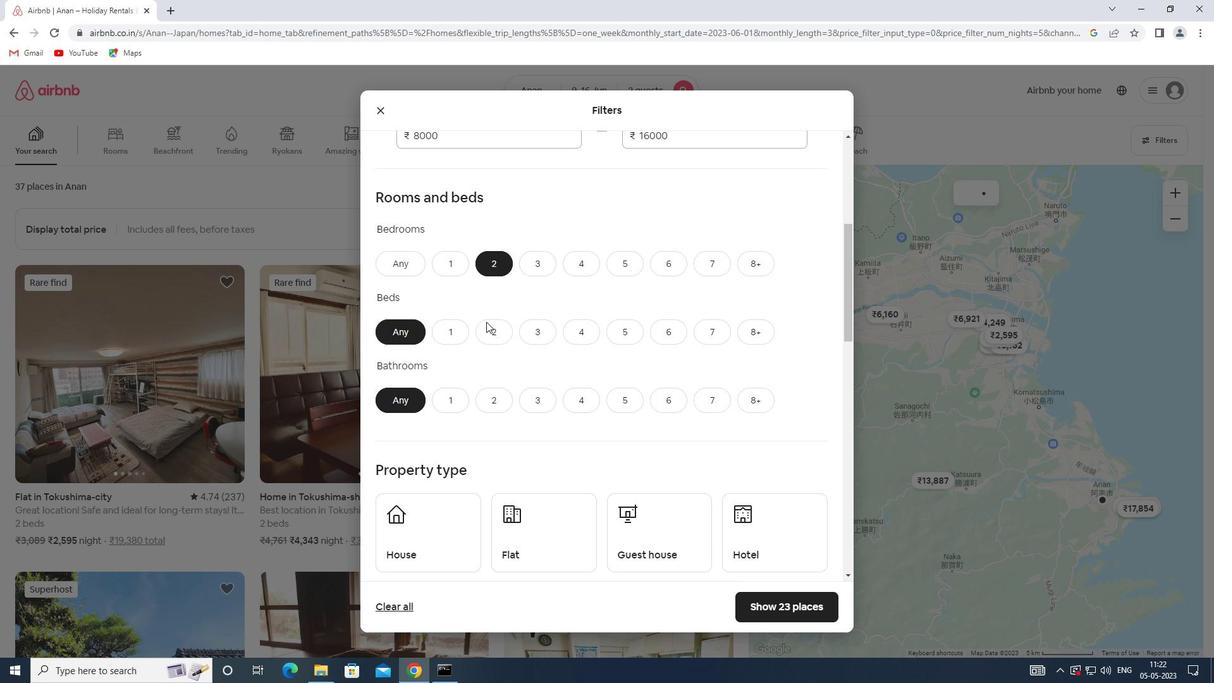 
Action: Mouse moved to (445, 397)
Screenshot: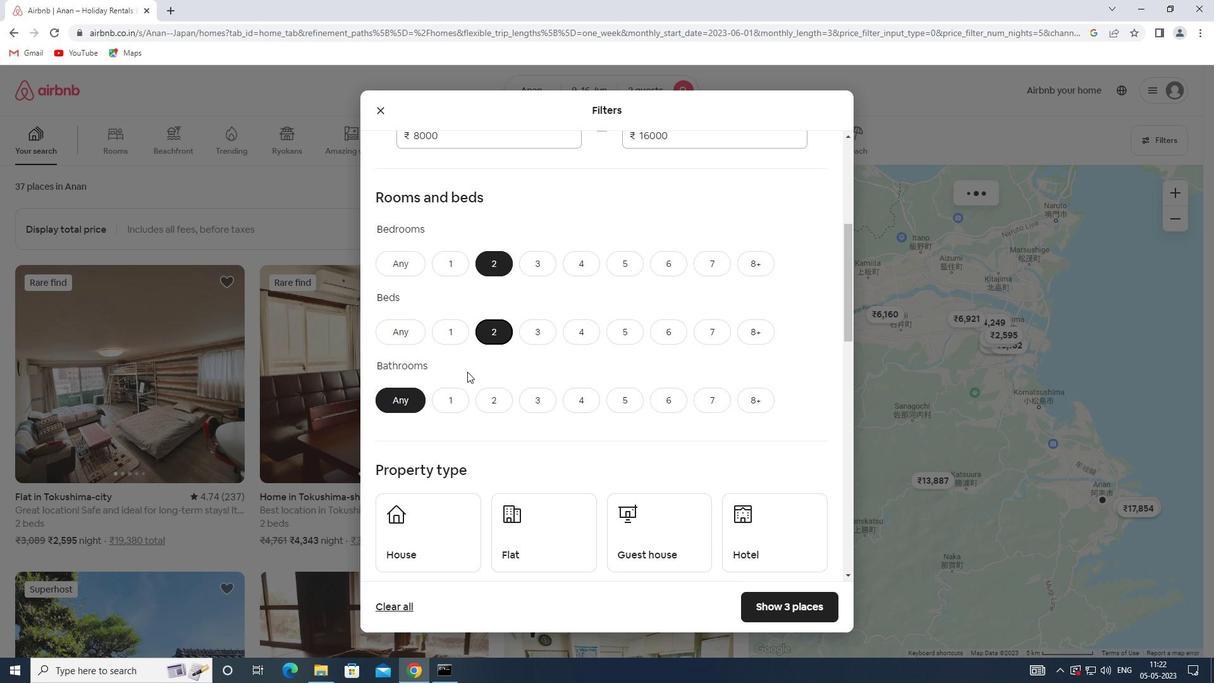 
Action: Mouse pressed left at (445, 397)
Screenshot: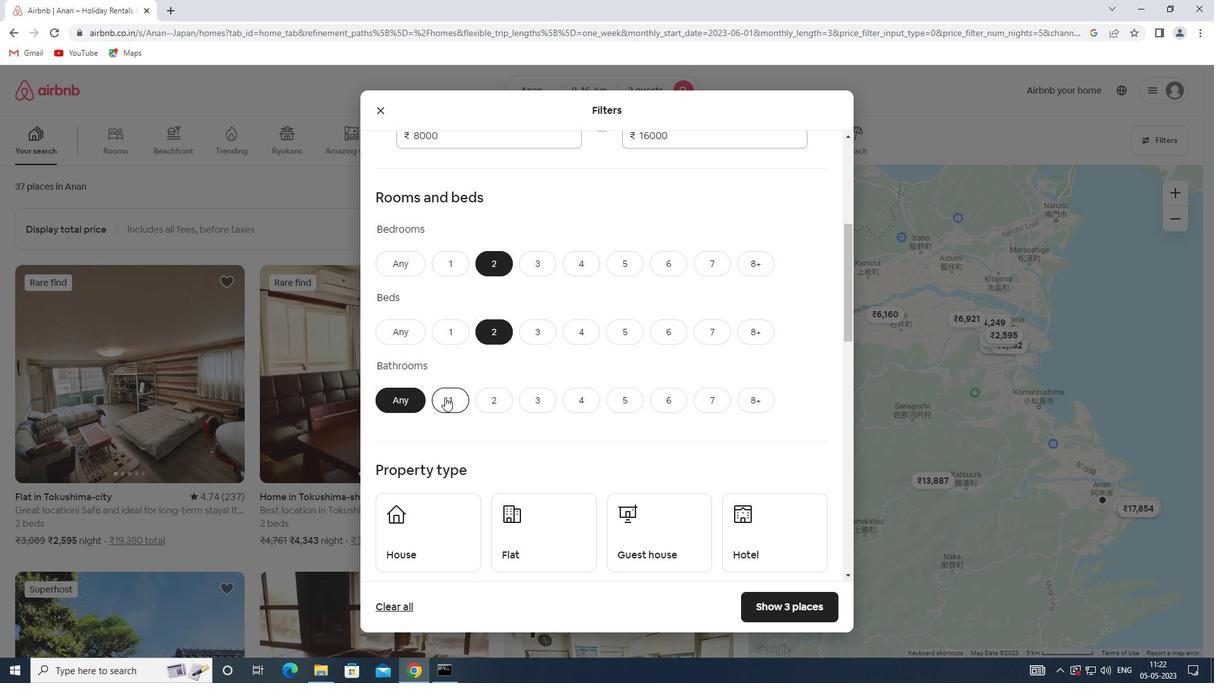 
Action: Mouse scrolled (445, 396) with delta (0, 0)
Screenshot: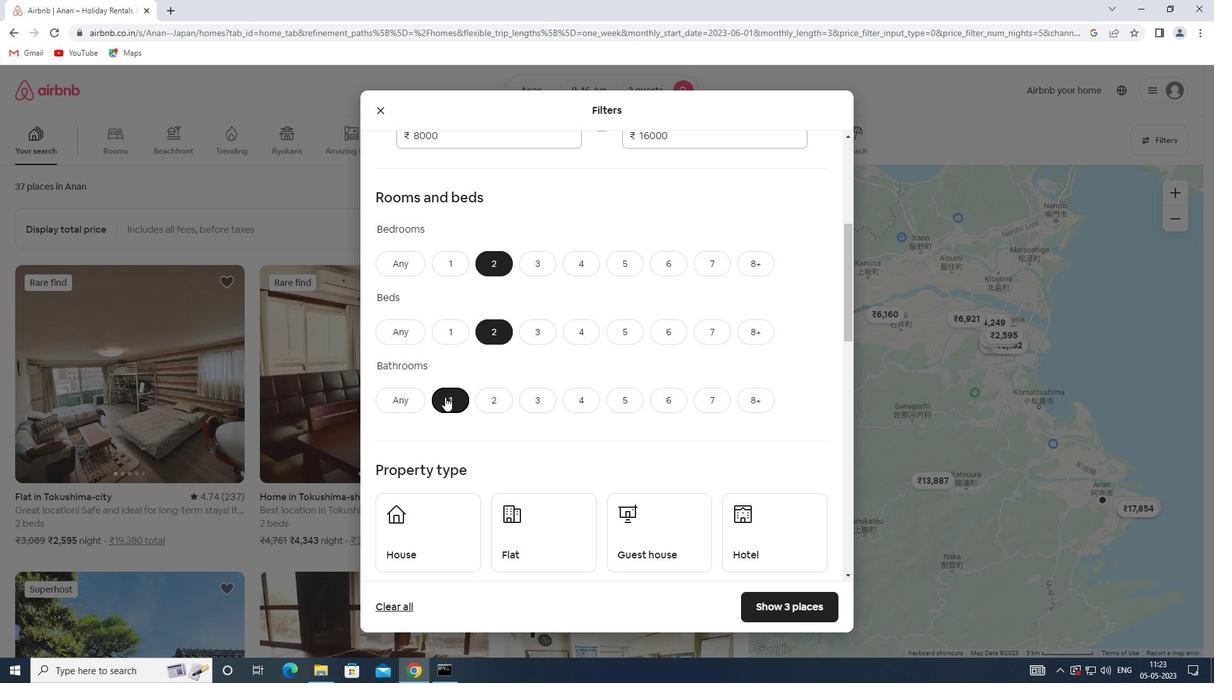 
Action: Mouse scrolled (445, 396) with delta (0, 0)
Screenshot: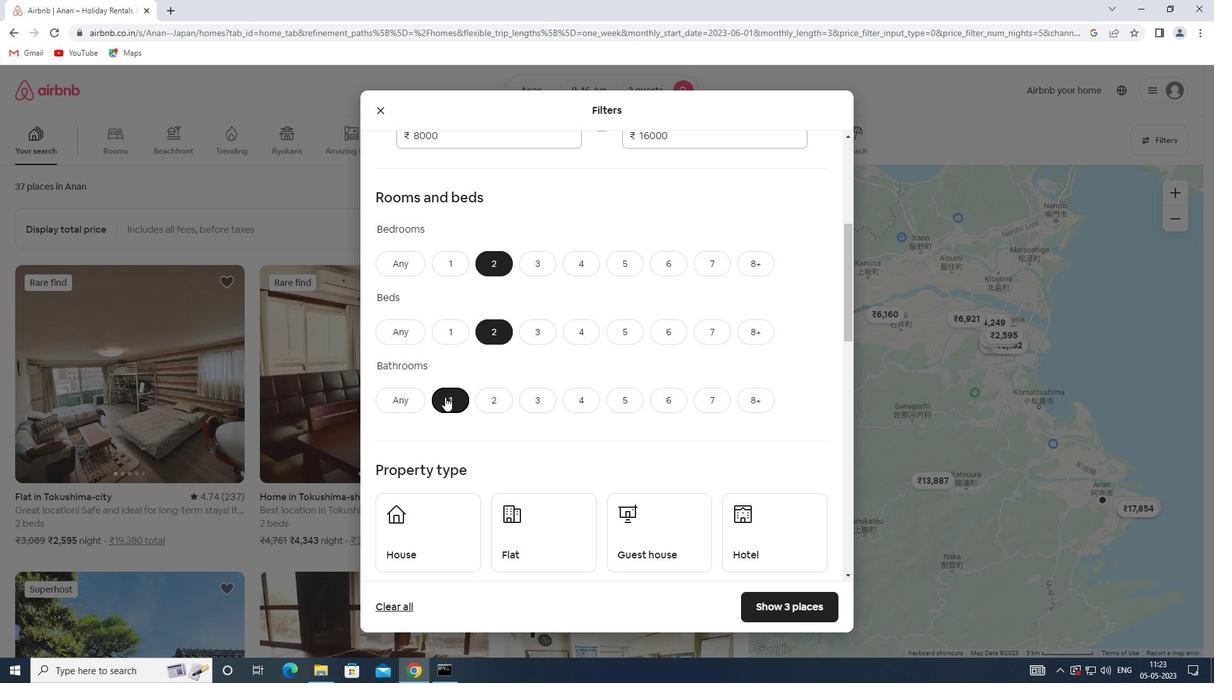 
Action: Mouse pressed left at (445, 397)
Screenshot: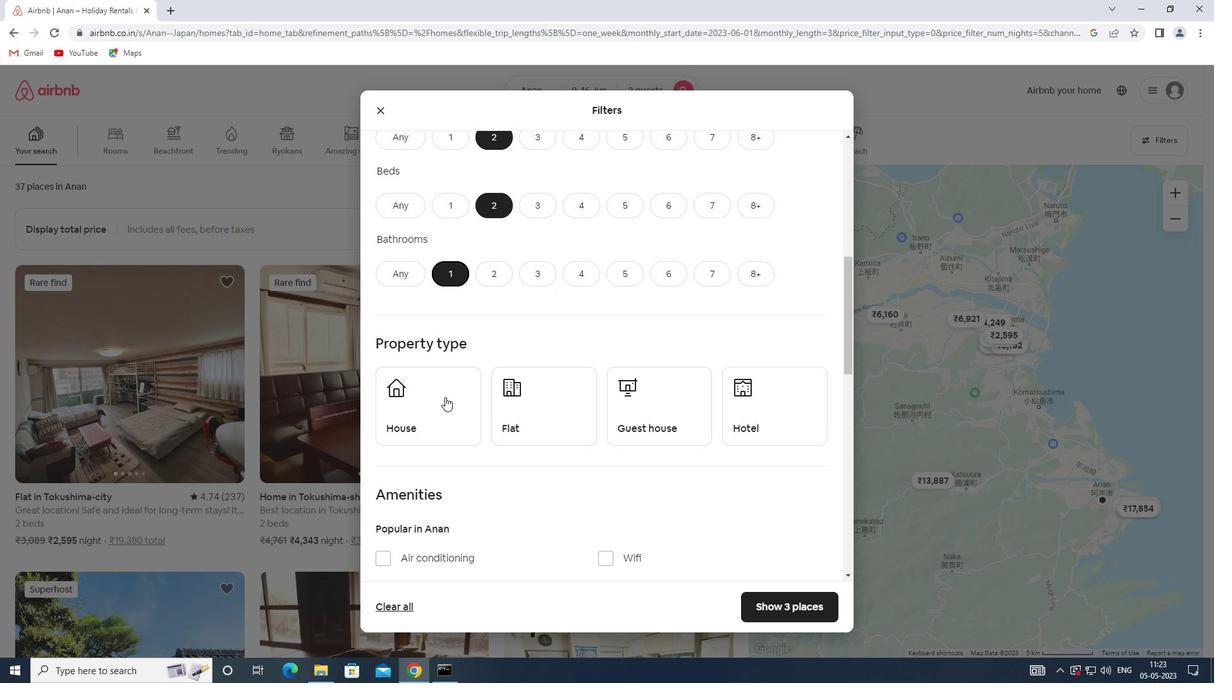 
Action: Mouse moved to (509, 406)
Screenshot: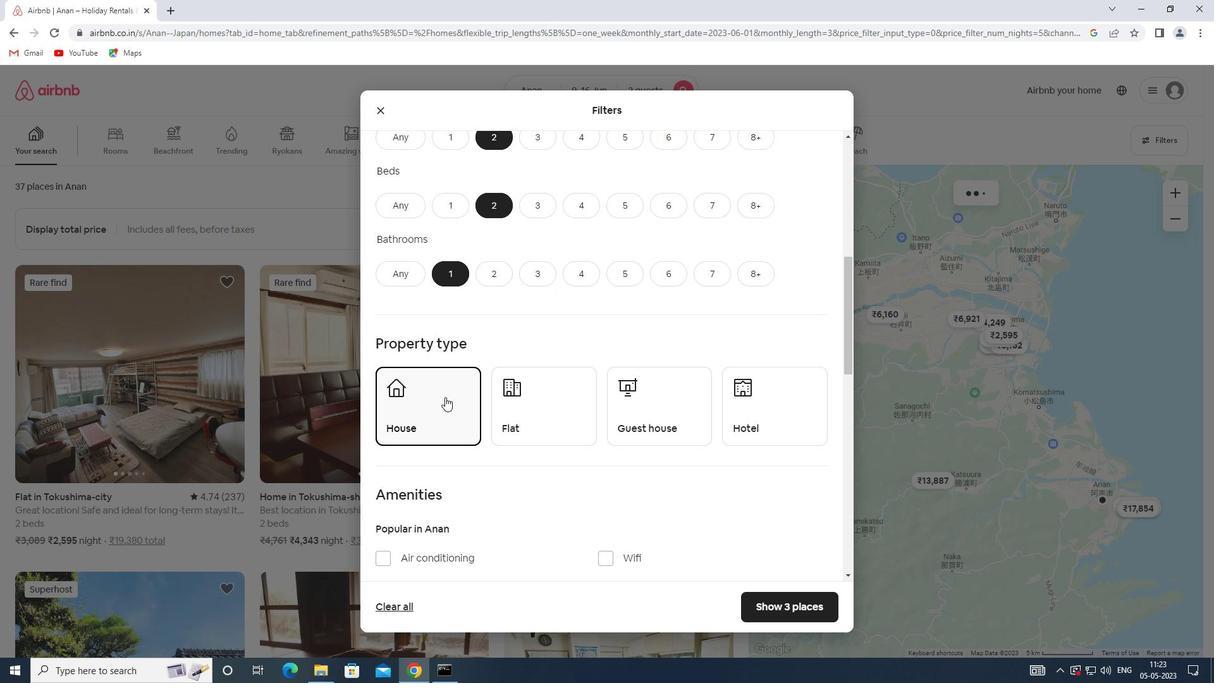 
Action: Mouse pressed left at (509, 406)
Screenshot: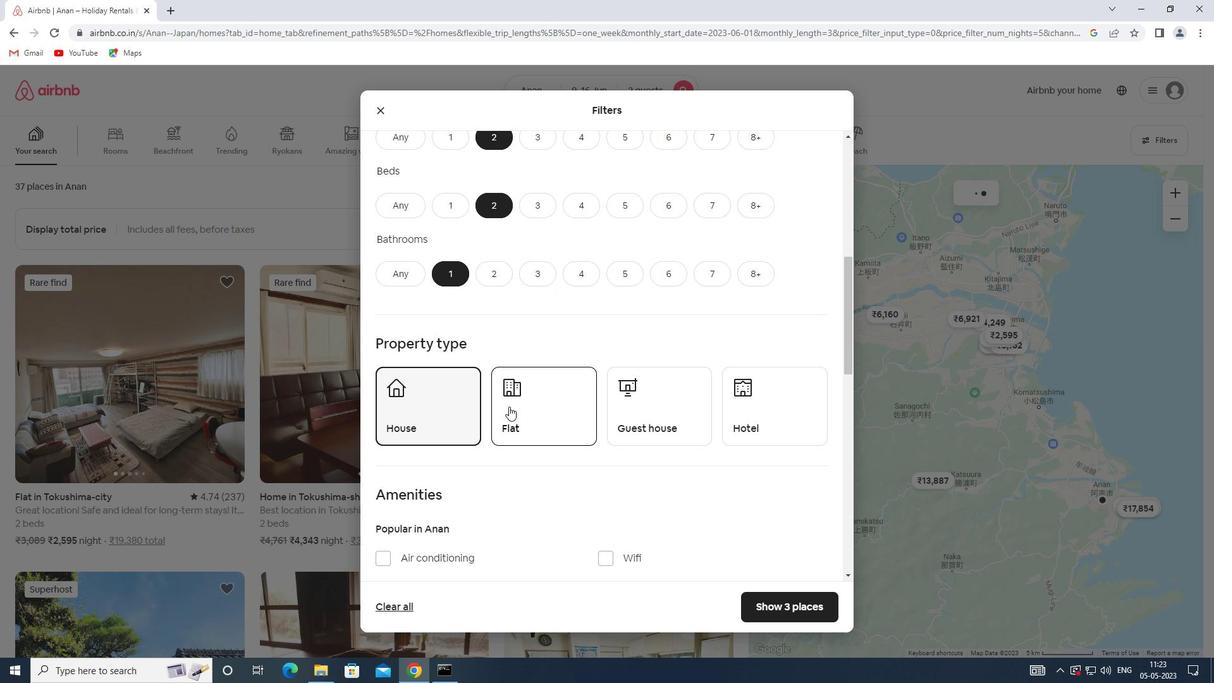 
Action: Mouse moved to (631, 401)
Screenshot: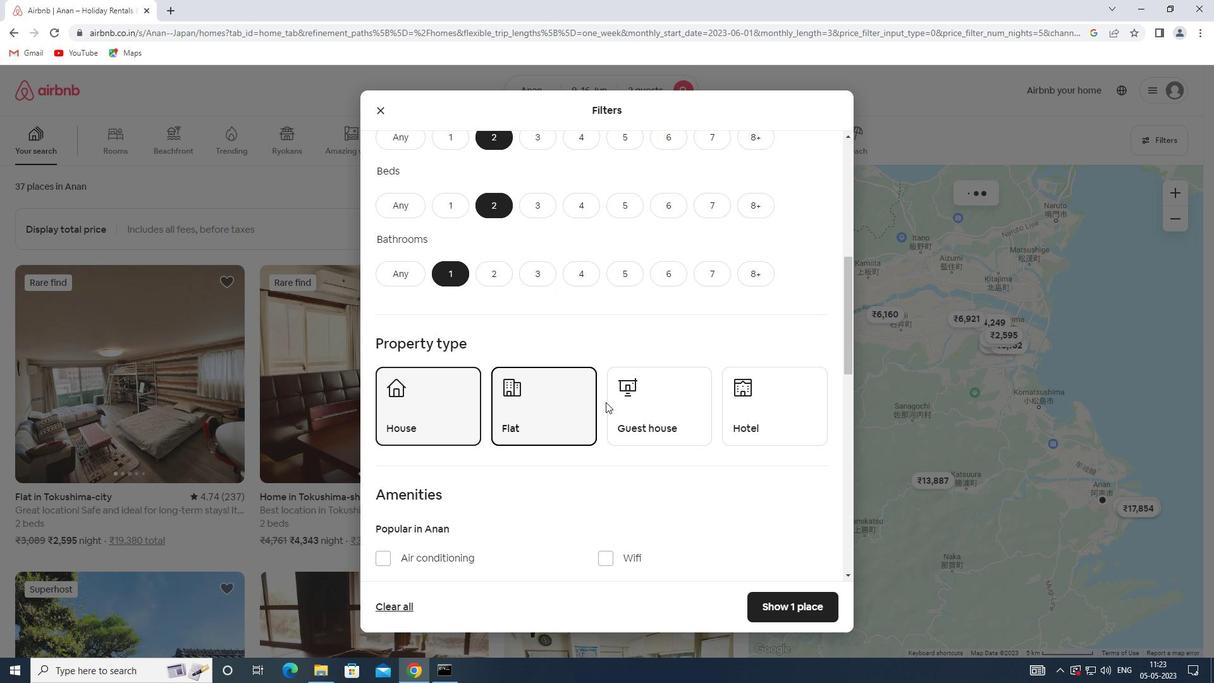 
Action: Mouse pressed left at (631, 401)
Screenshot: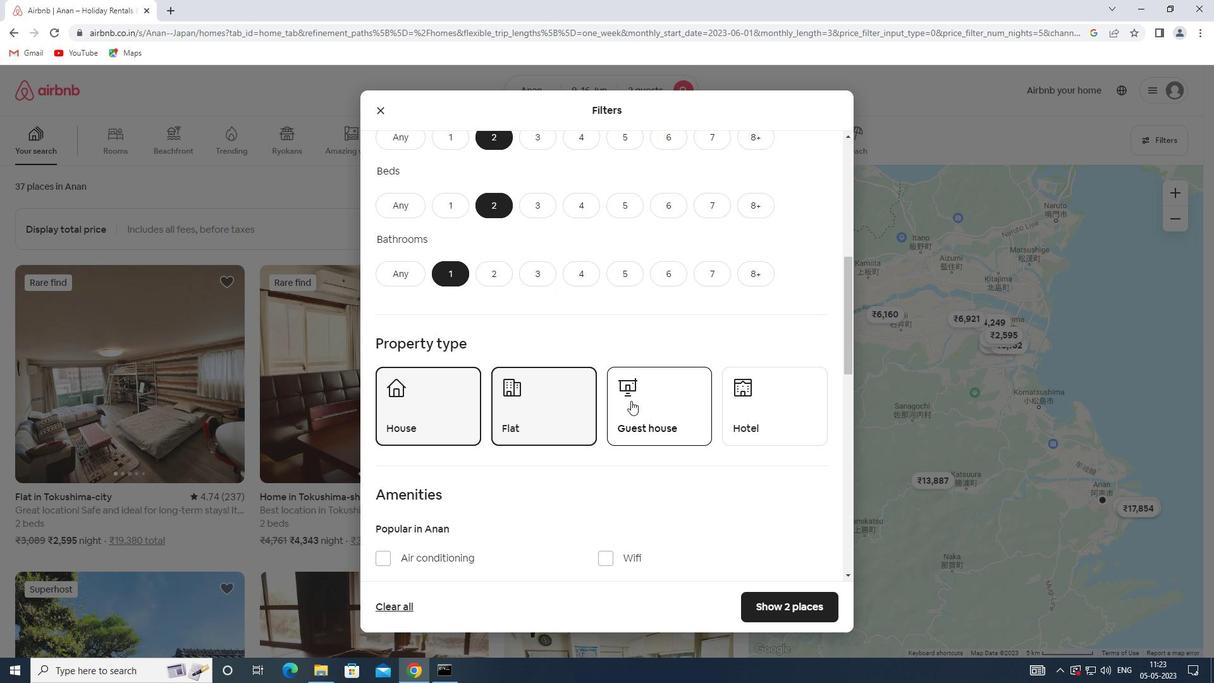
Action: Mouse scrolled (631, 400) with delta (0, 0)
Screenshot: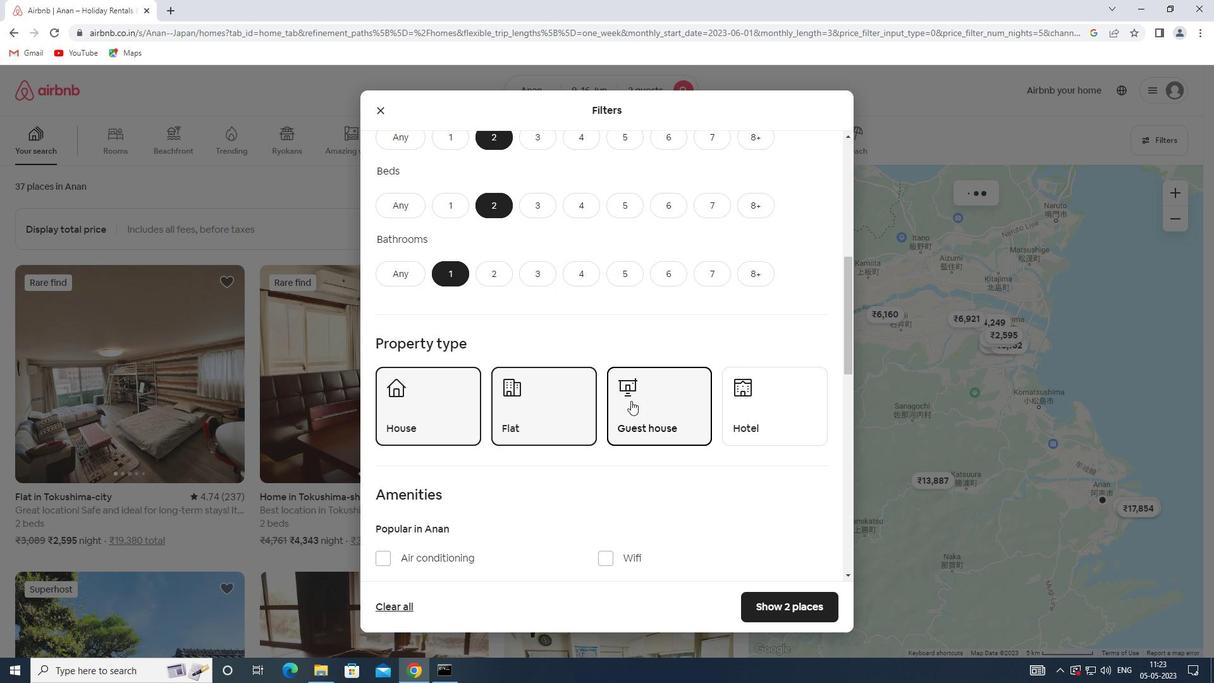 
Action: Mouse scrolled (631, 400) with delta (0, 0)
Screenshot: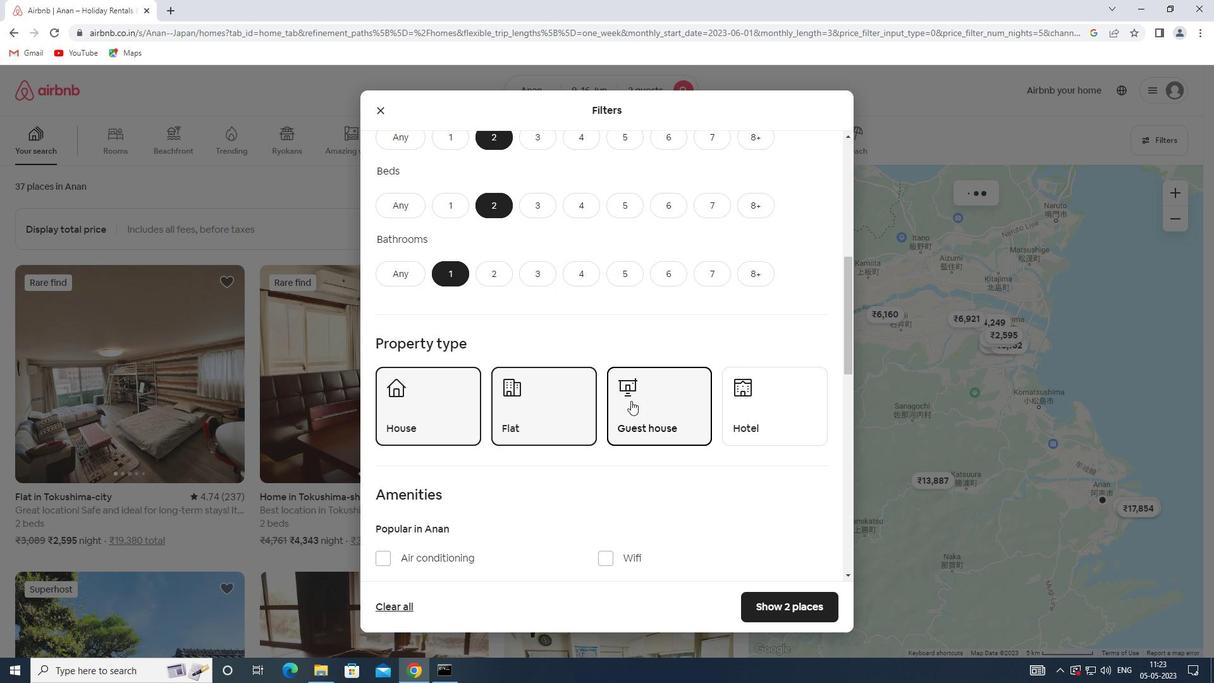
Action: Mouse scrolled (631, 400) with delta (0, 0)
Screenshot: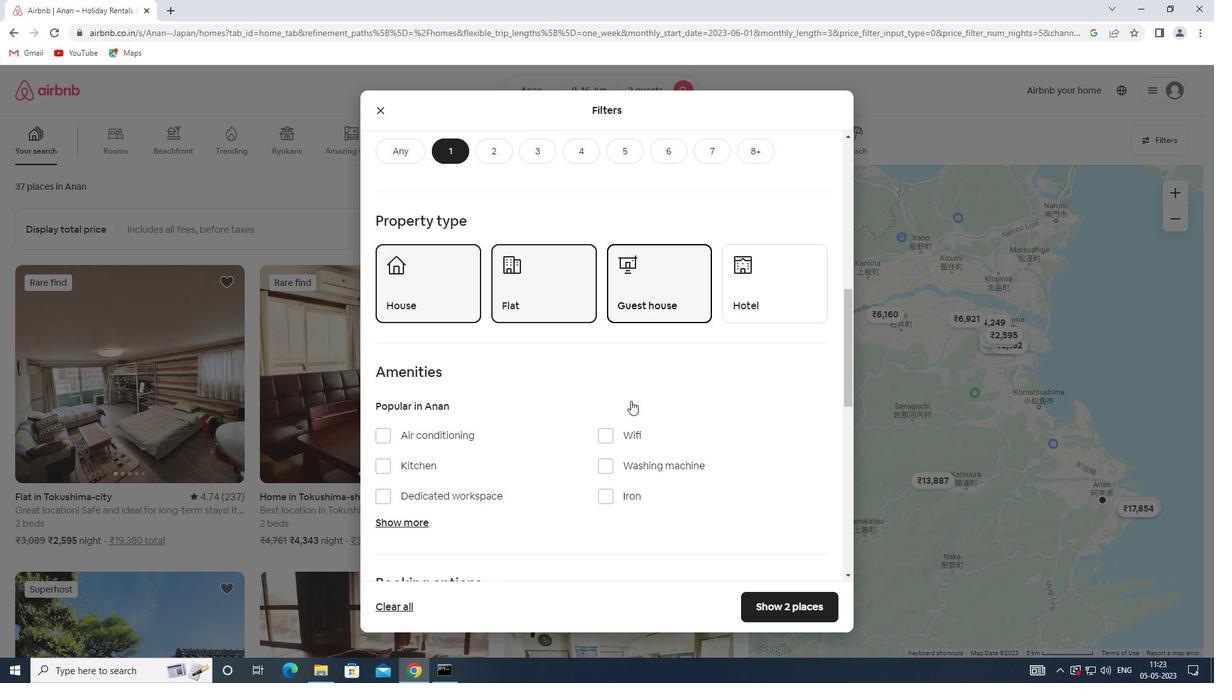 
Action: Mouse scrolled (631, 400) with delta (0, 0)
Screenshot: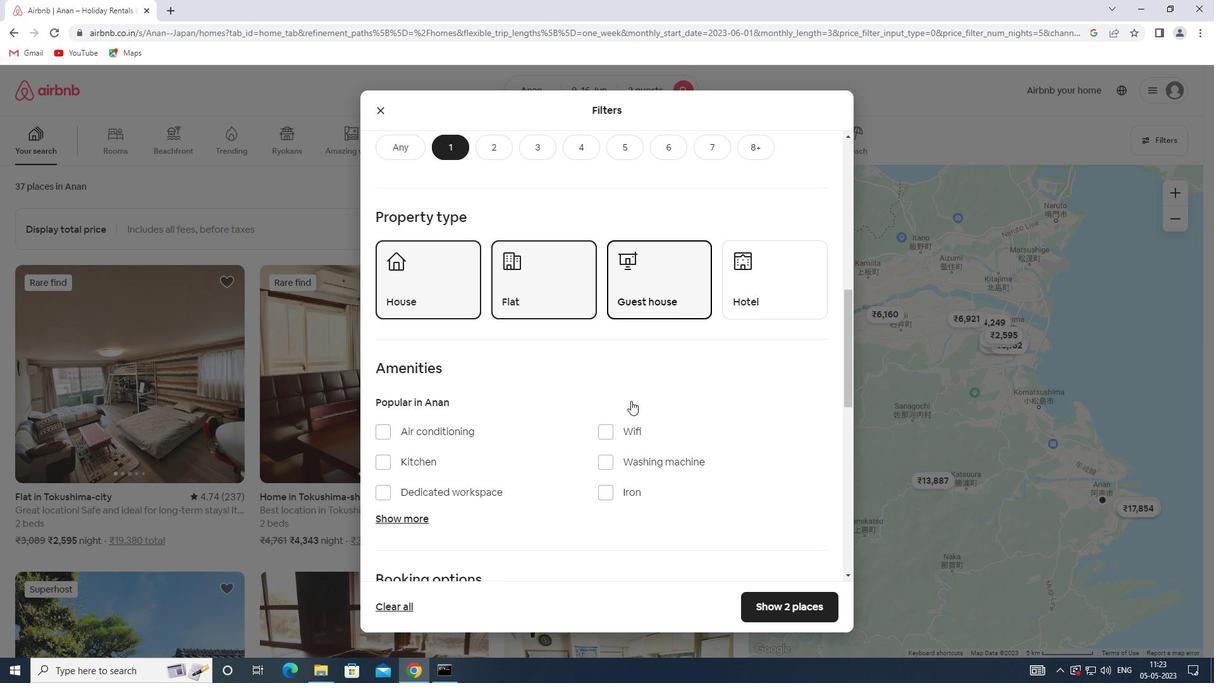 
Action: Mouse scrolled (631, 400) with delta (0, 0)
Screenshot: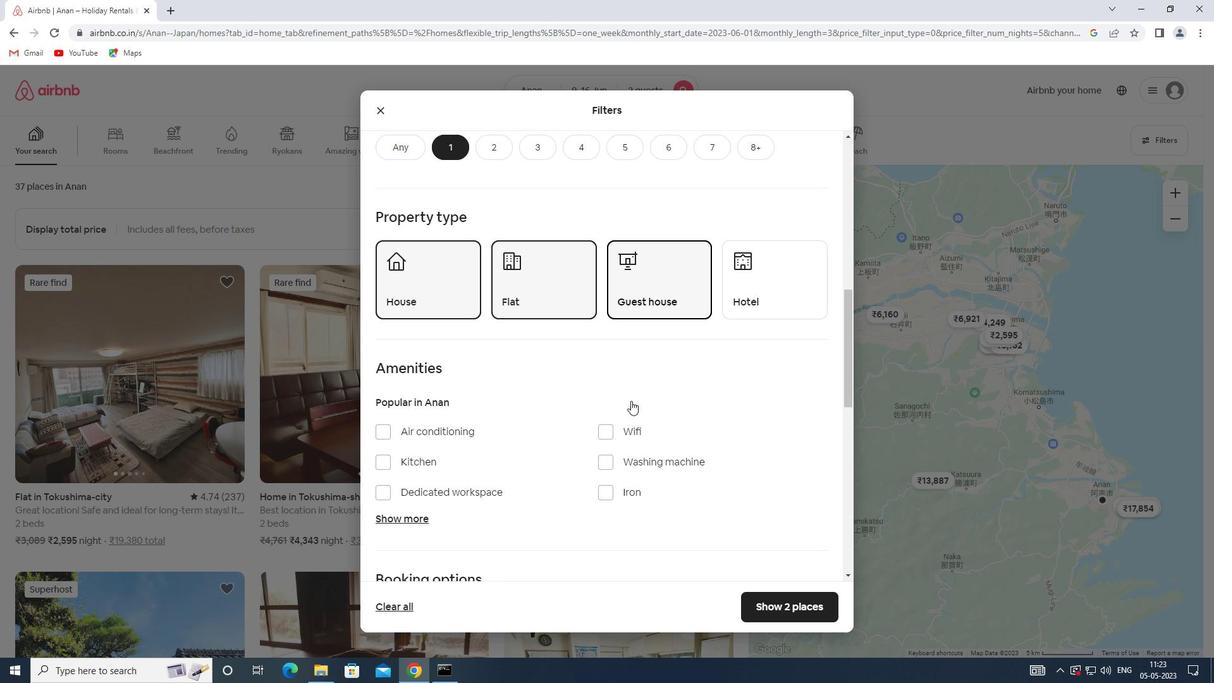 
Action: Mouse moved to (803, 472)
Screenshot: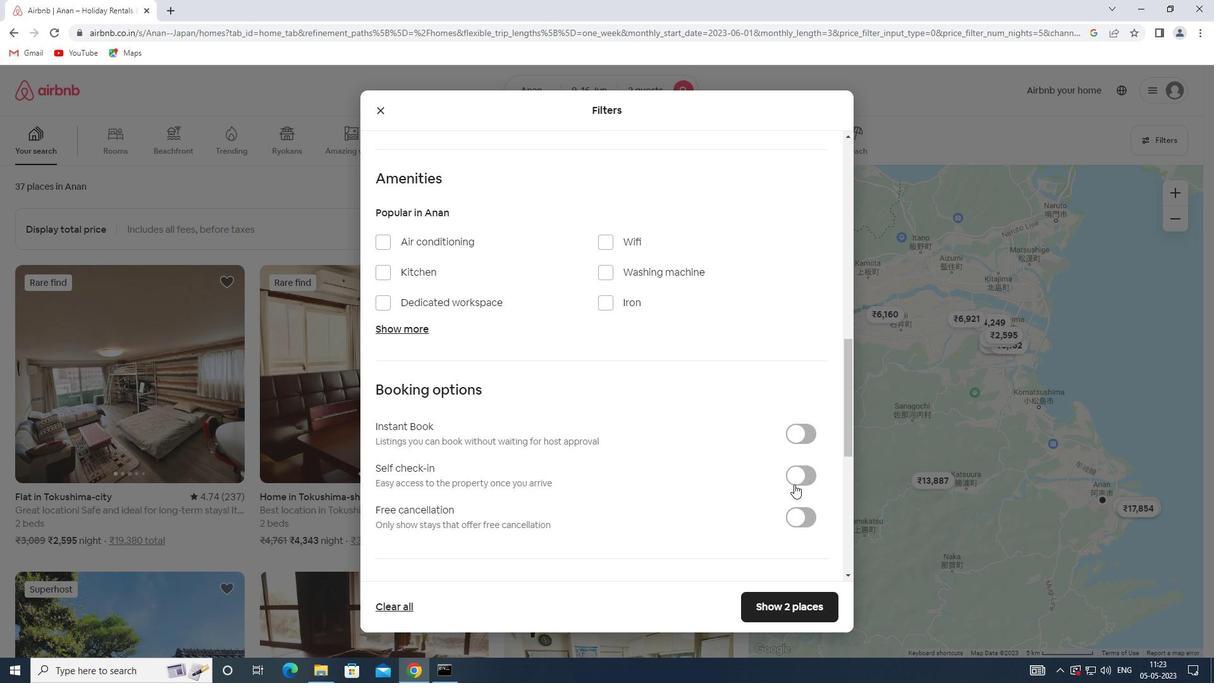 
Action: Mouse pressed left at (803, 472)
Screenshot: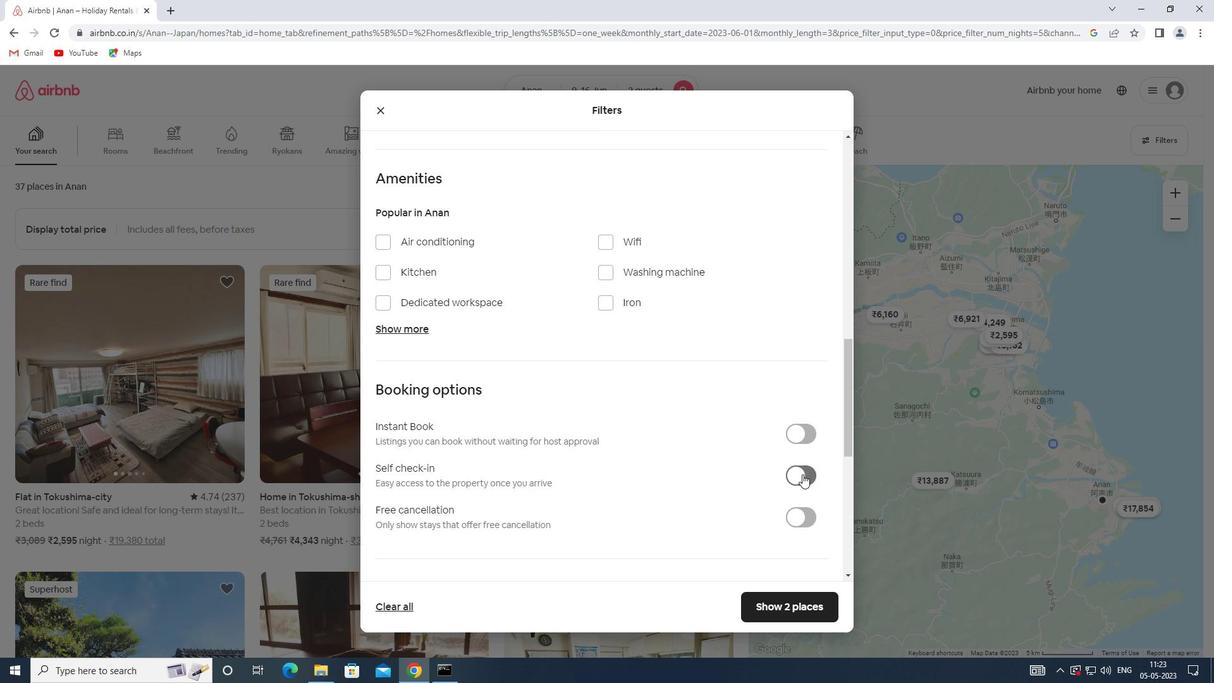 
Action: Mouse moved to (595, 476)
Screenshot: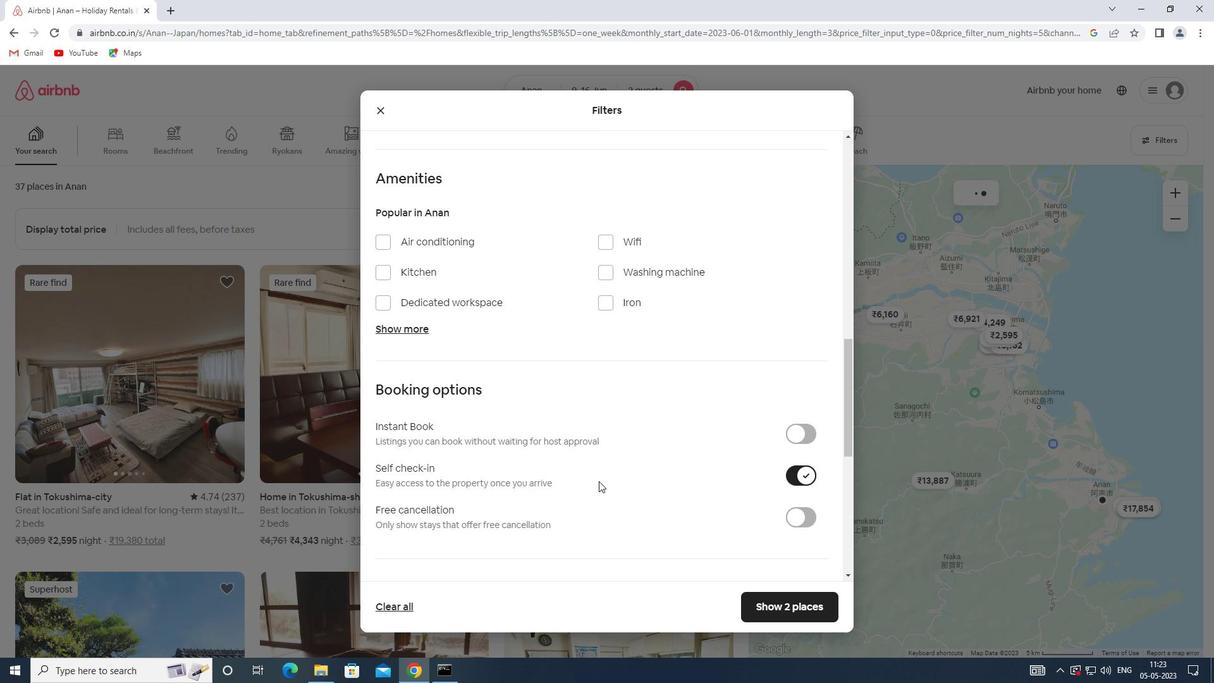 
Action: Mouse scrolled (595, 475) with delta (0, 0)
Screenshot: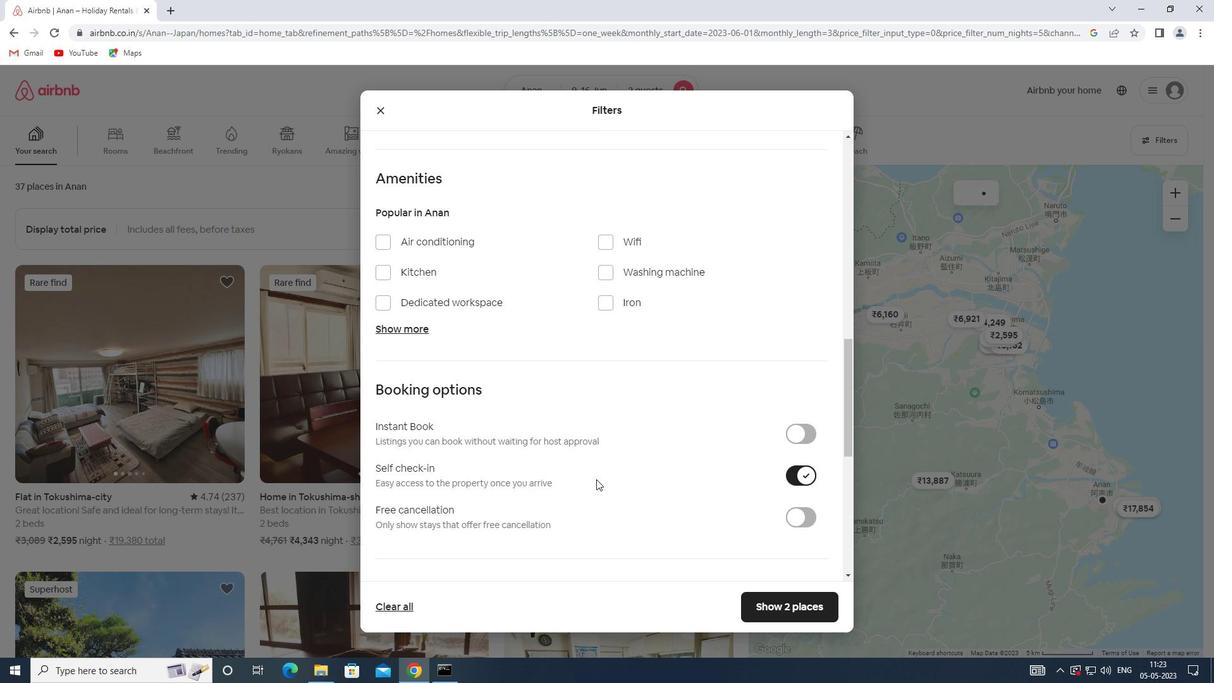 
Action: Mouse scrolled (595, 475) with delta (0, 0)
Screenshot: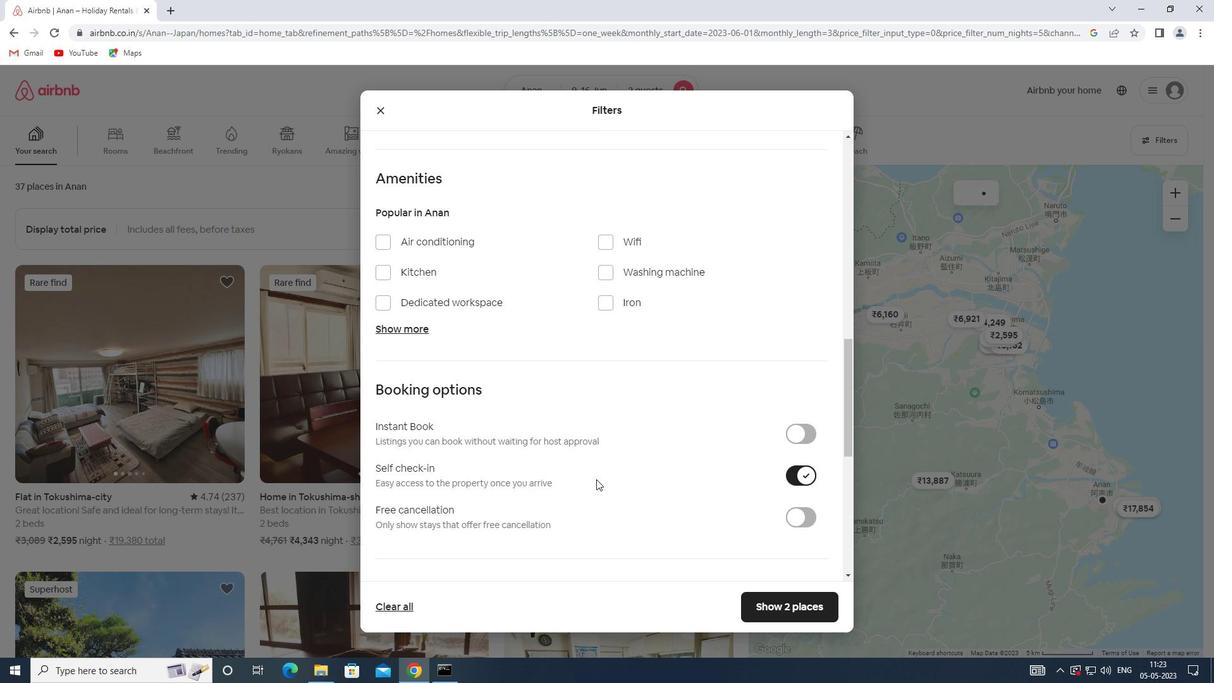 
Action: Mouse scrolled (595, 475) with delta (0, 0)
Screenshot: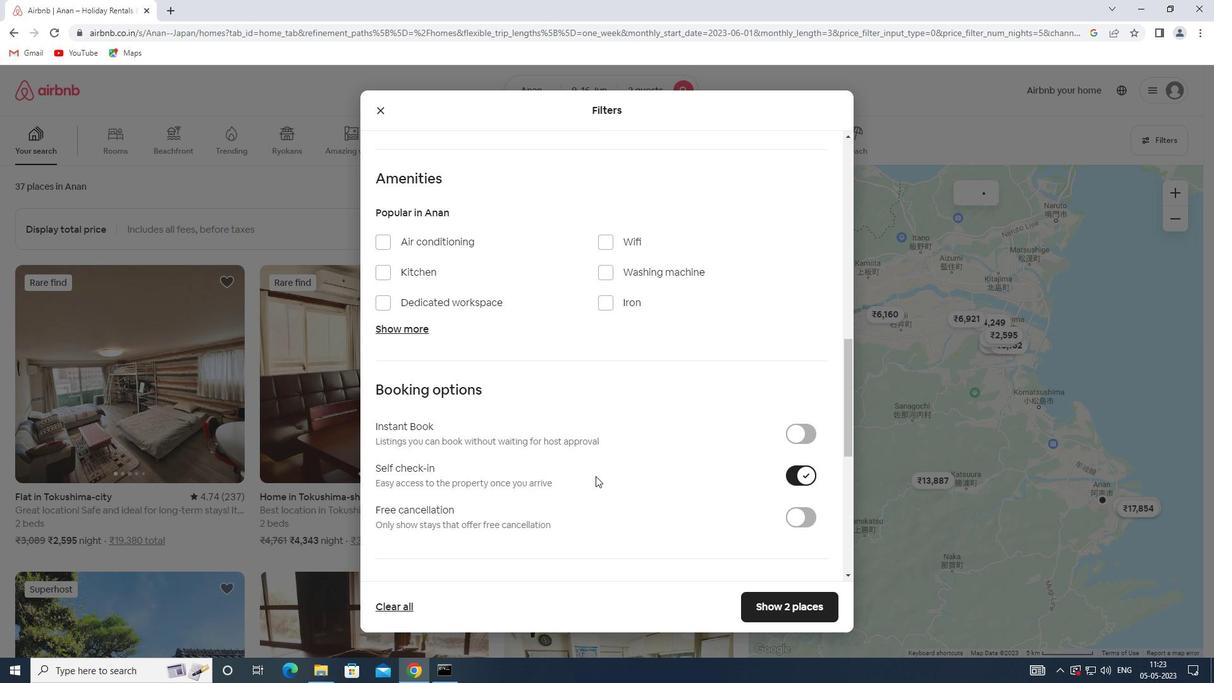 
Action: Mouse scrolled (595, 475) with delta (0, 0)
Screenshot: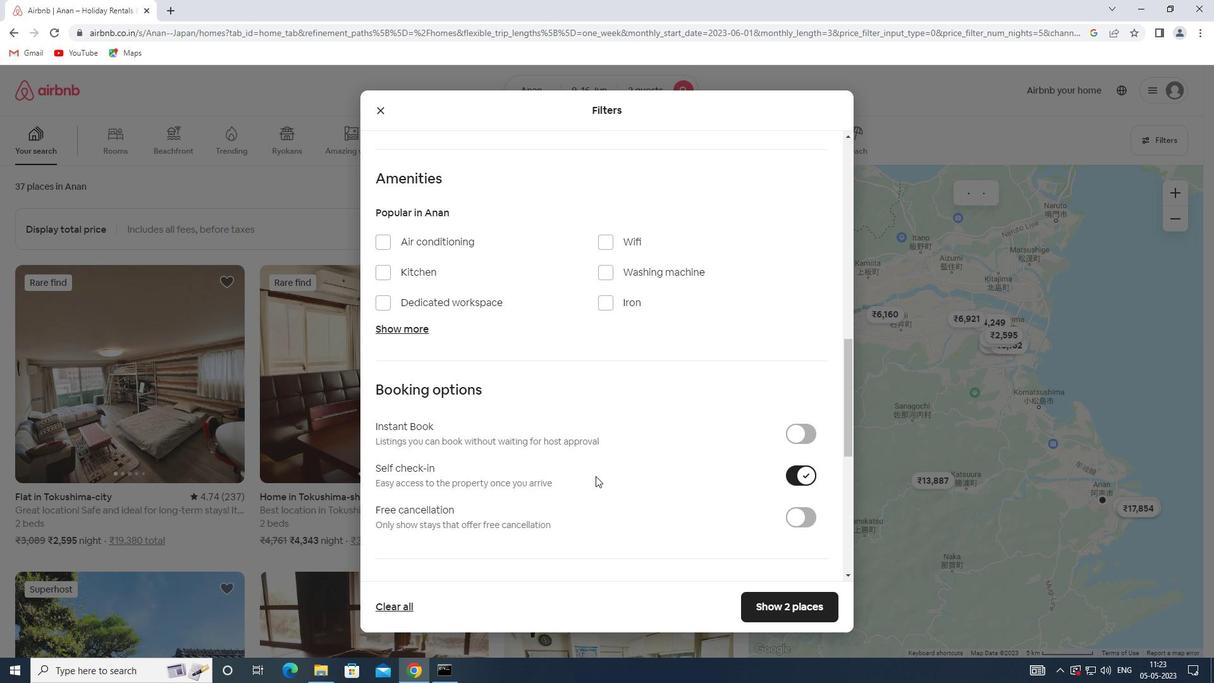 
Action: Mouse scrolled (595, 475) with delta (0, 0)
Screenshot: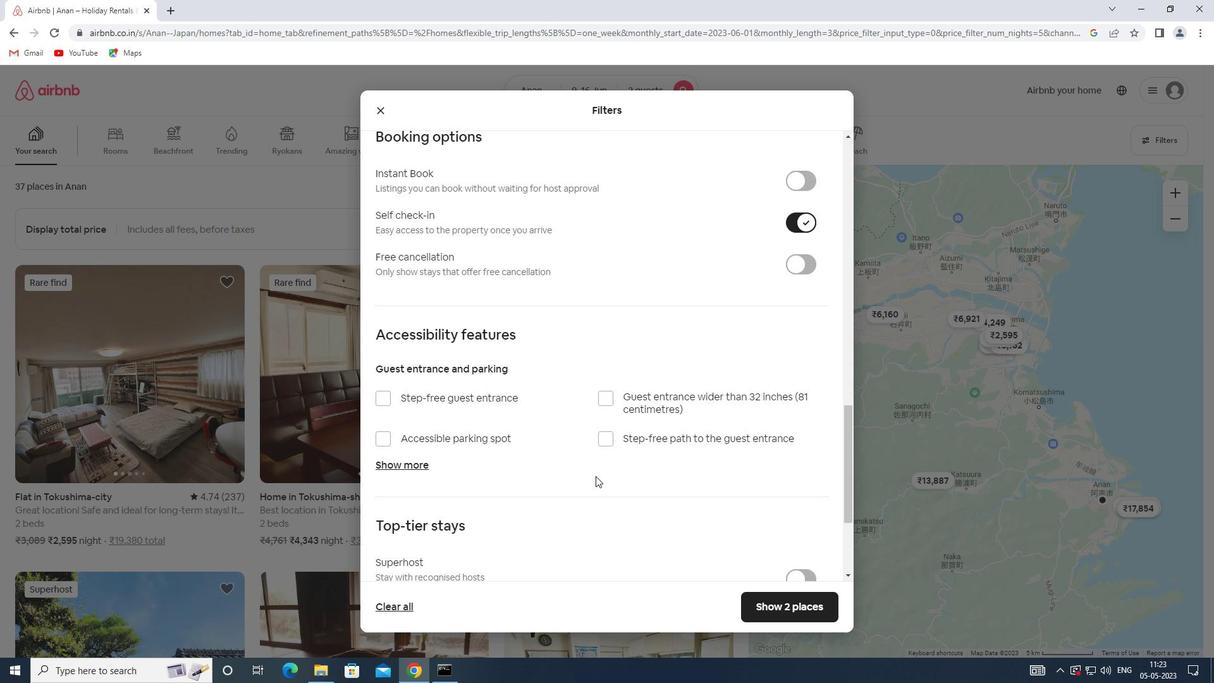 
Action: Mouse scrolled (595, 475) with delta (0, 0)
Screenshot: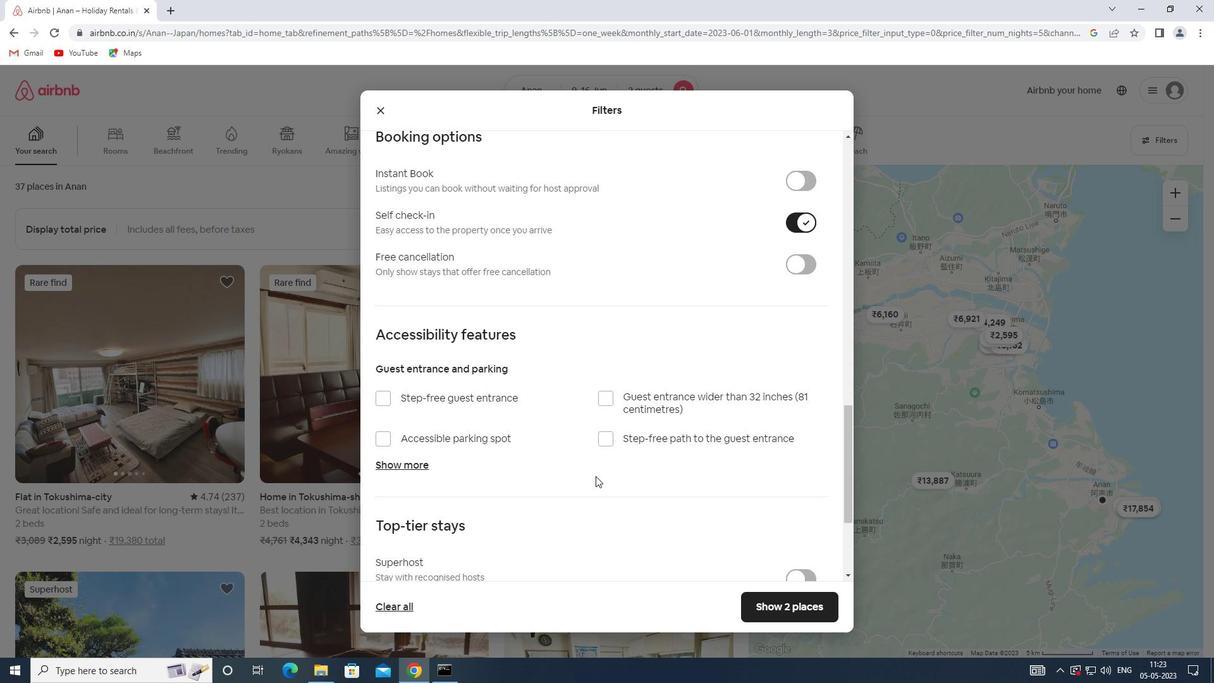 
Action: Mouse scrolled (595, 475) with delta (0, 0)
Screenshot: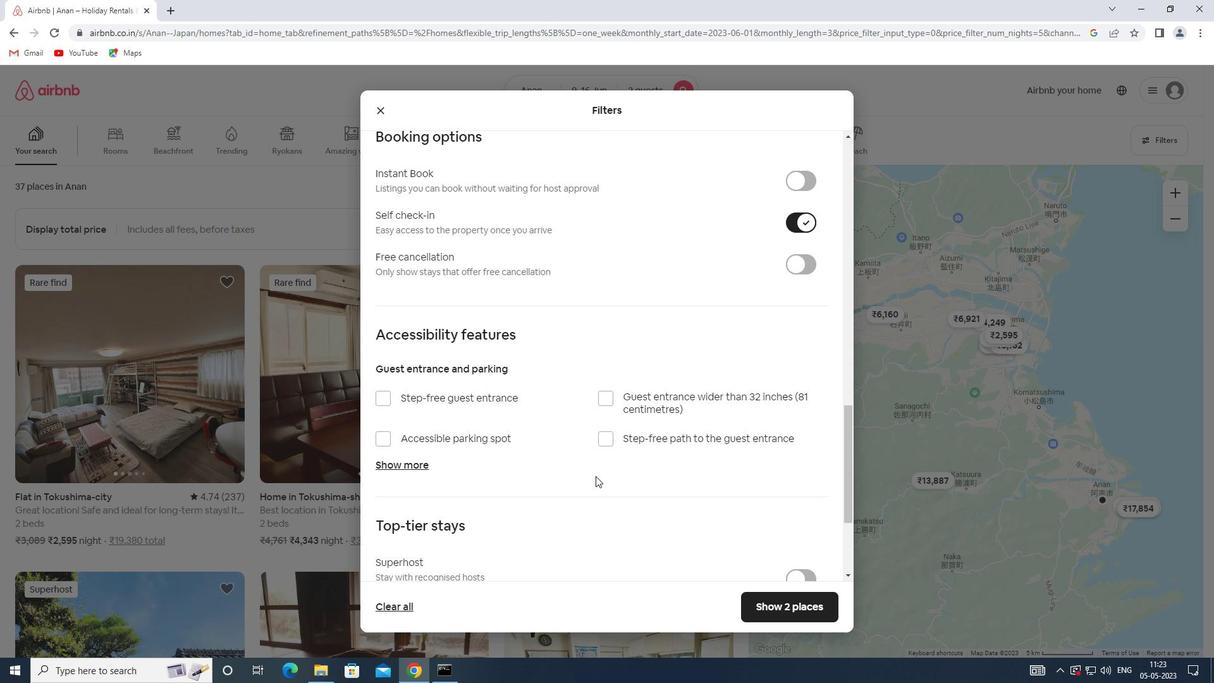 
Action: Mouse moved to (595, 475)
Screenshot: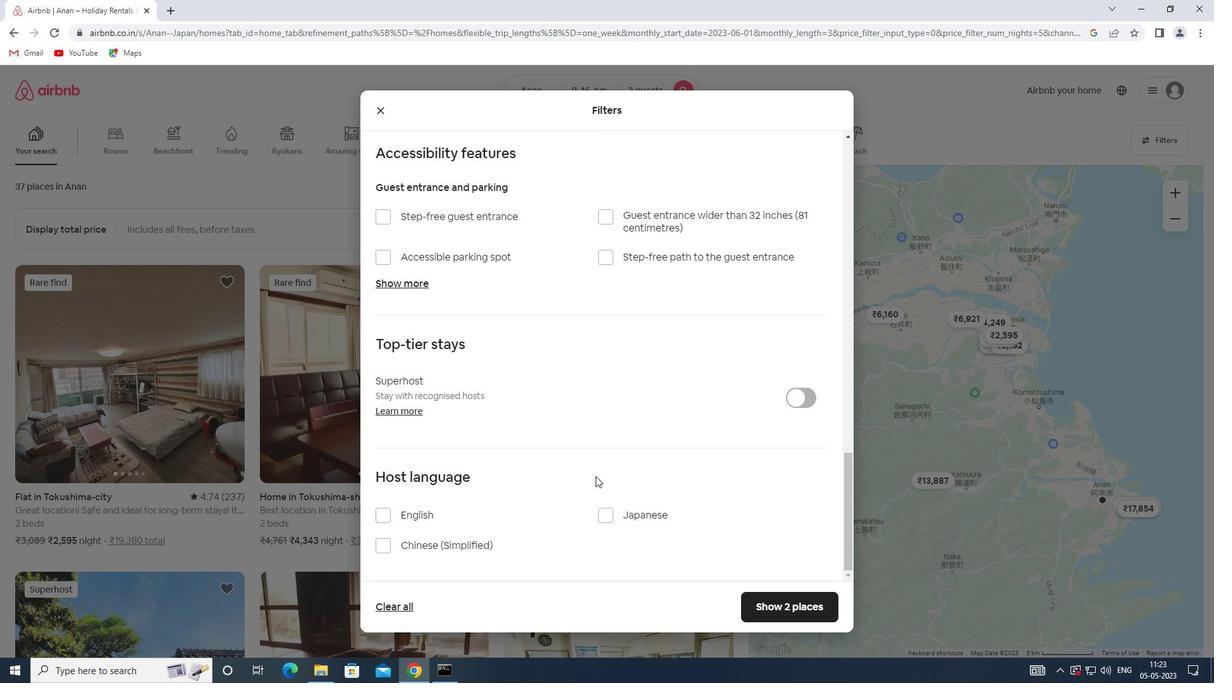 
Action: Mouse scrolled (595, 474) with delta (0, 0)
Screenshot: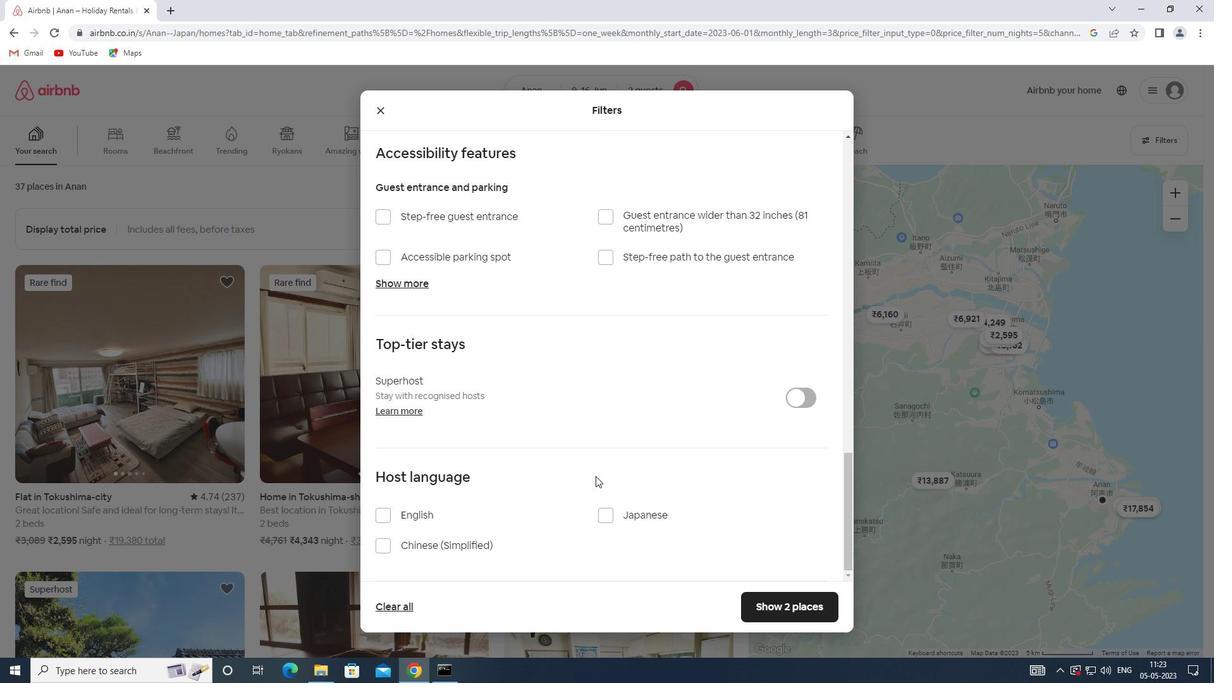 
Action: Mouse moved to (595, 474)
Screenshot: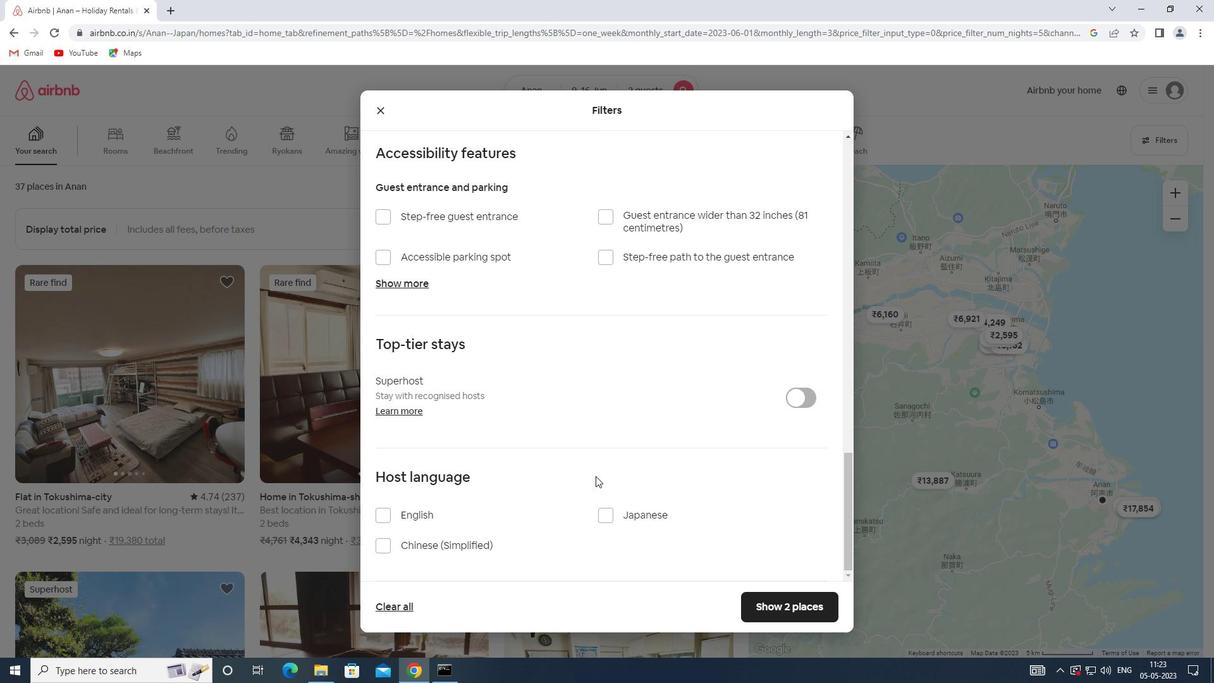 
Action: Mouse scrolled (595, 473) with delta (0, 0)
Screenshot: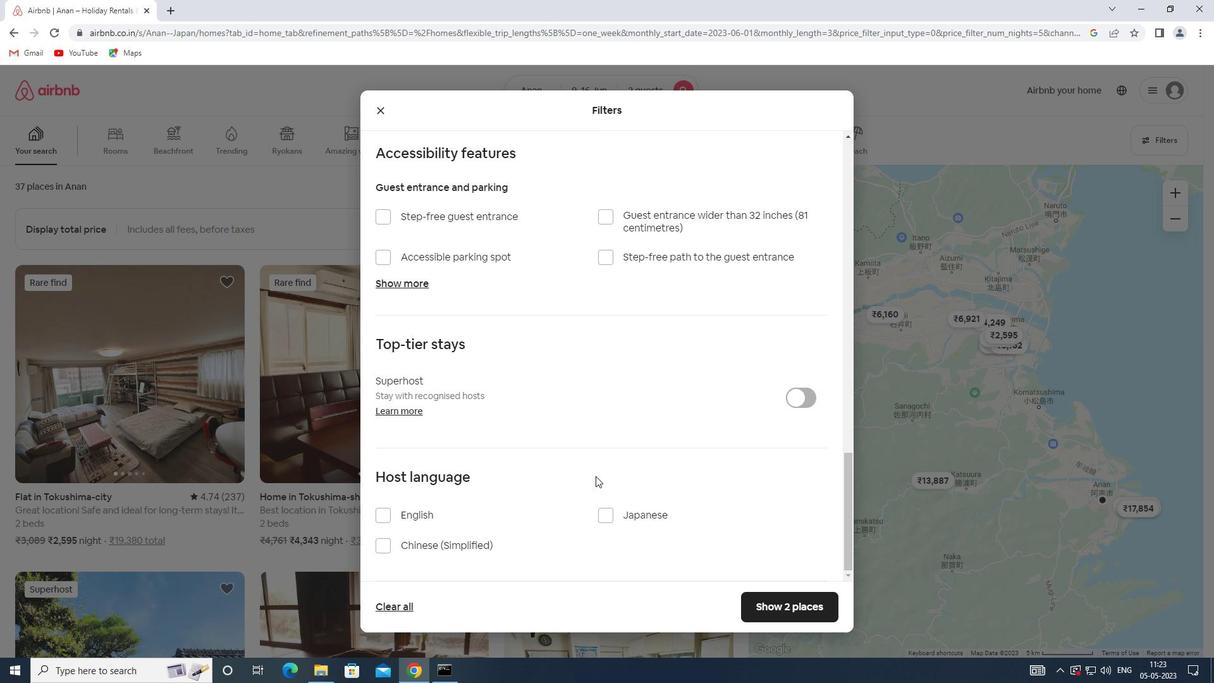 
Action: Mouse moved to (592, 471)
Screenshot: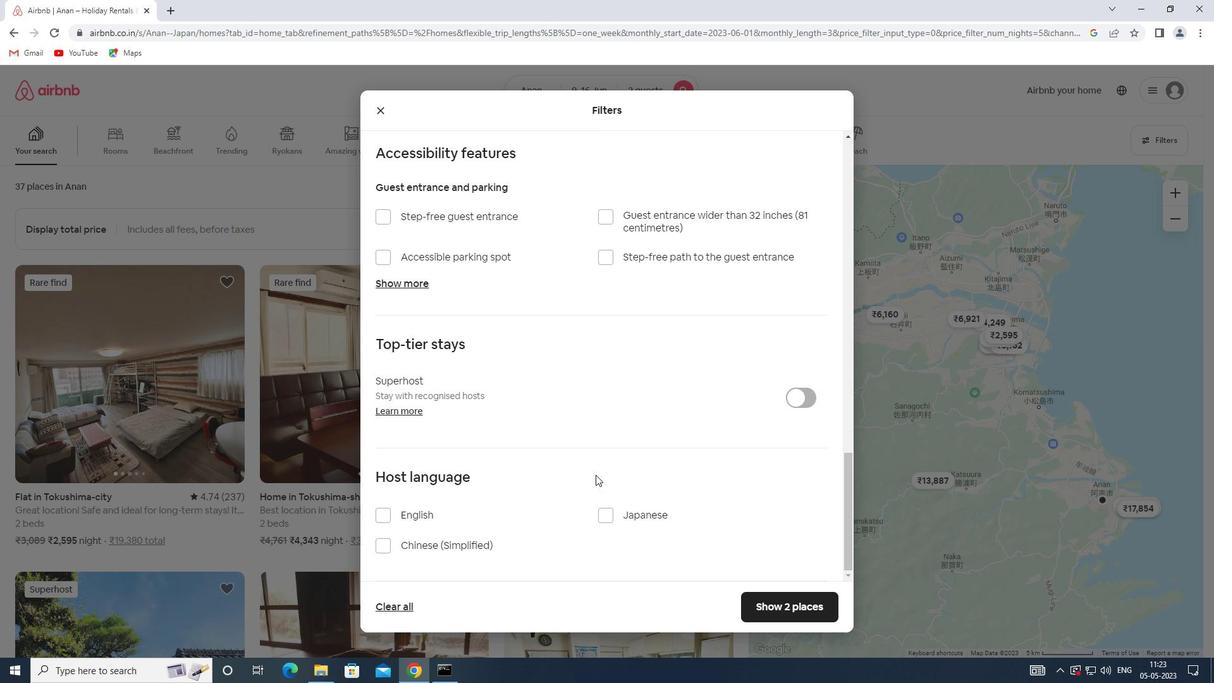 
Action: Mouse scrolled (592, 471) with delta (0, 0)
Screenshot: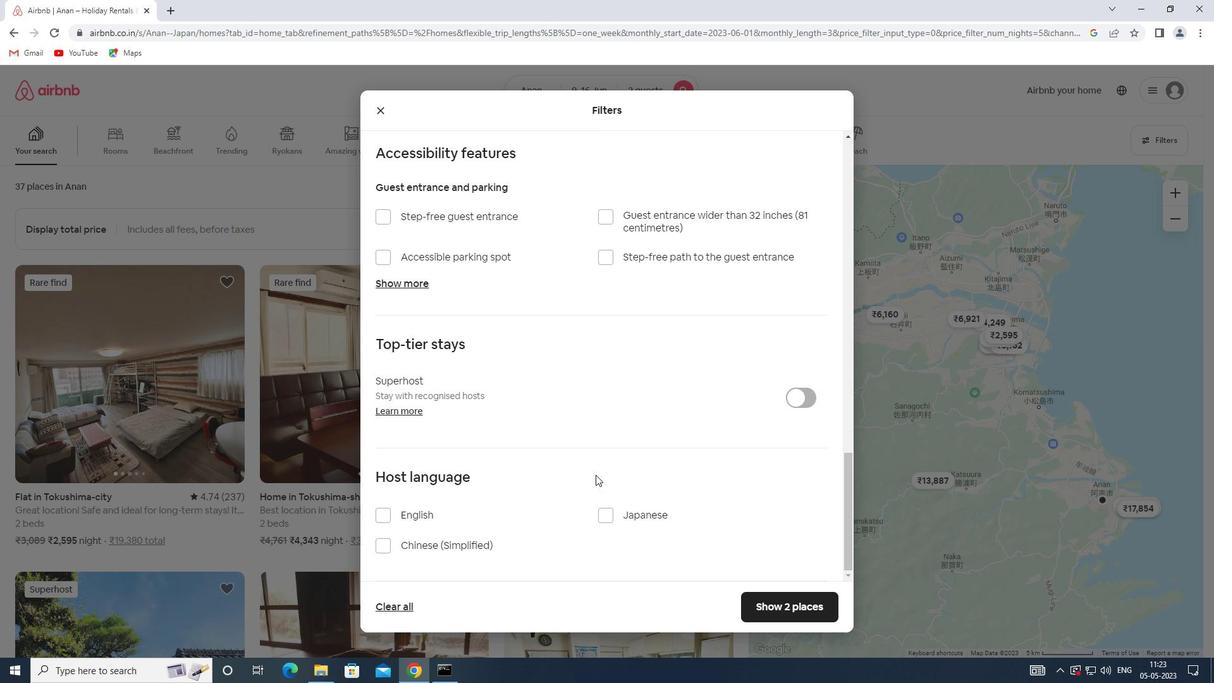 
Action: Mouse moved to (402, 513)
Screenshot: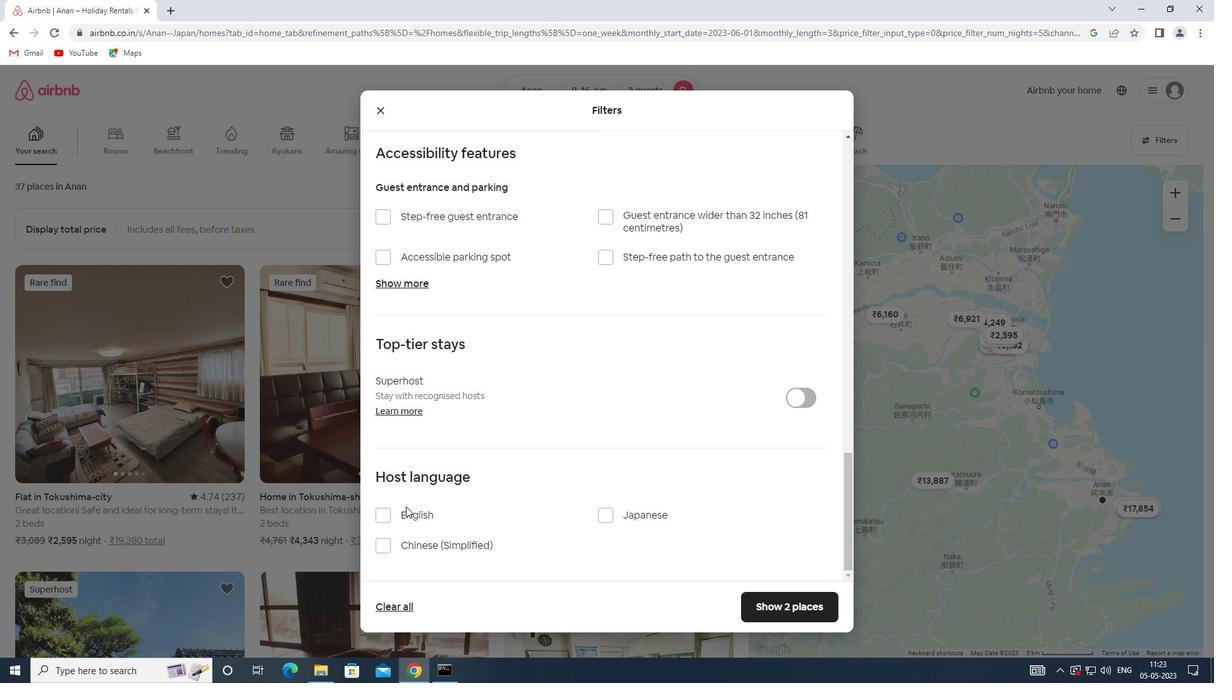 
Action: Mouse pressed left at (402, 513)
Screenshot: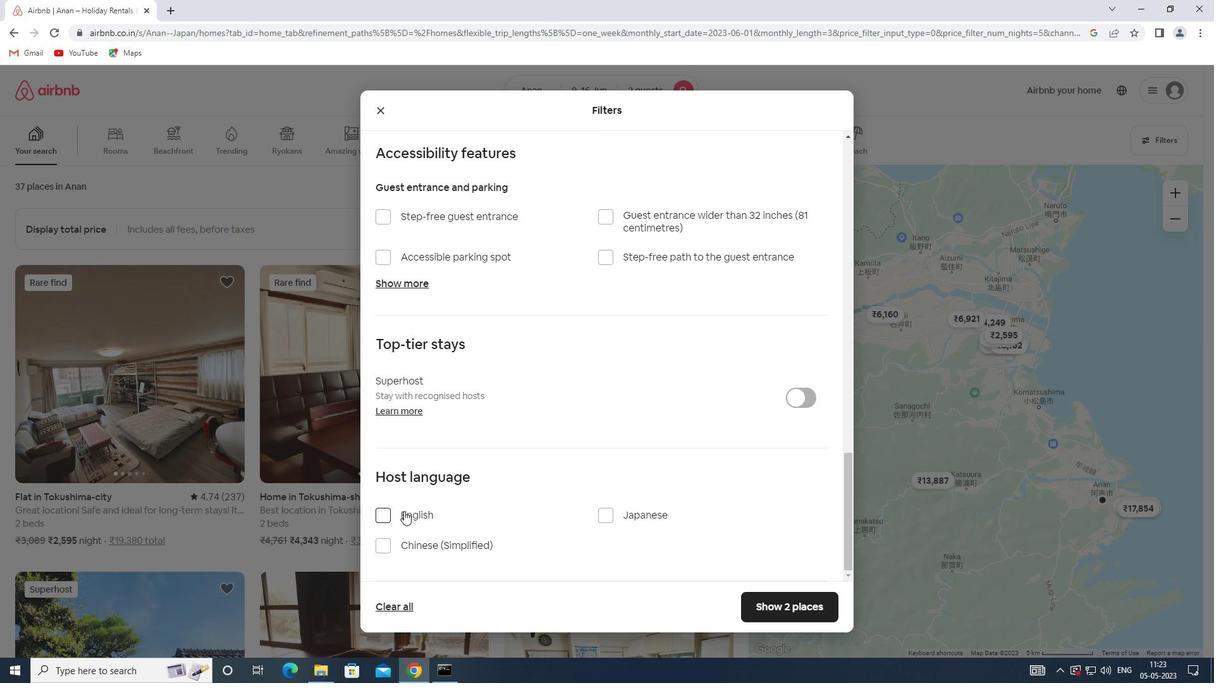 
Action: Mouse moved to (776, 610)
Screenshot: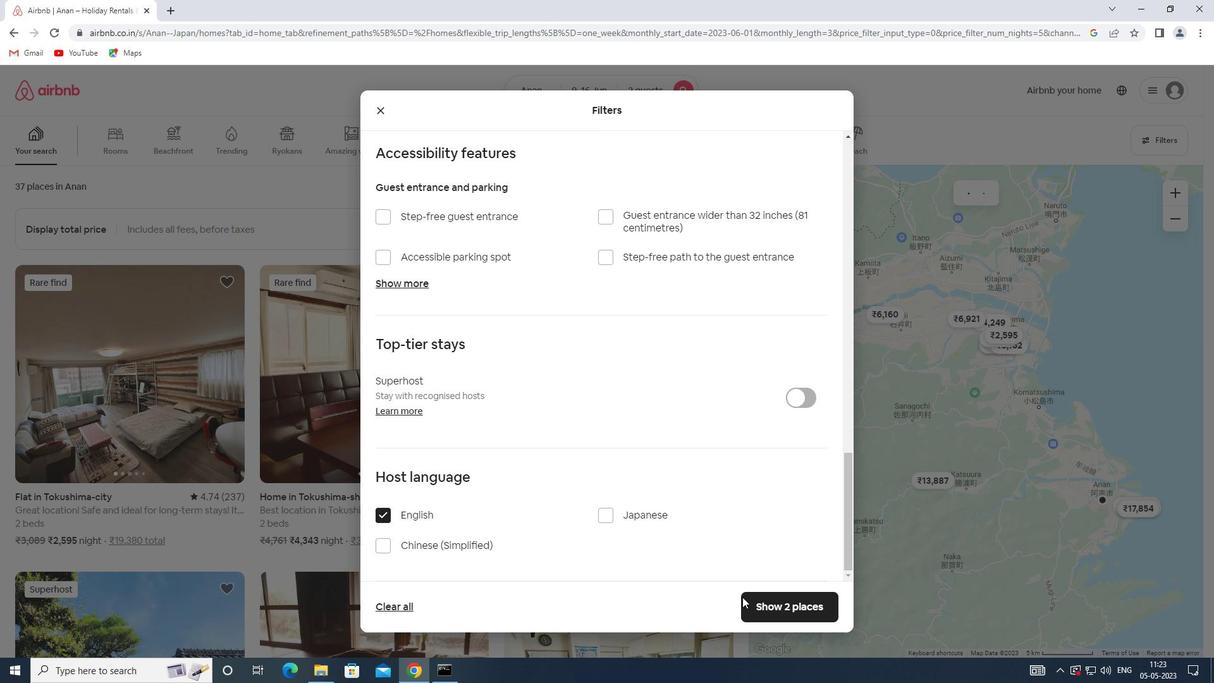 
Action: Mouse pressed left at (776, 610)
Screenshot: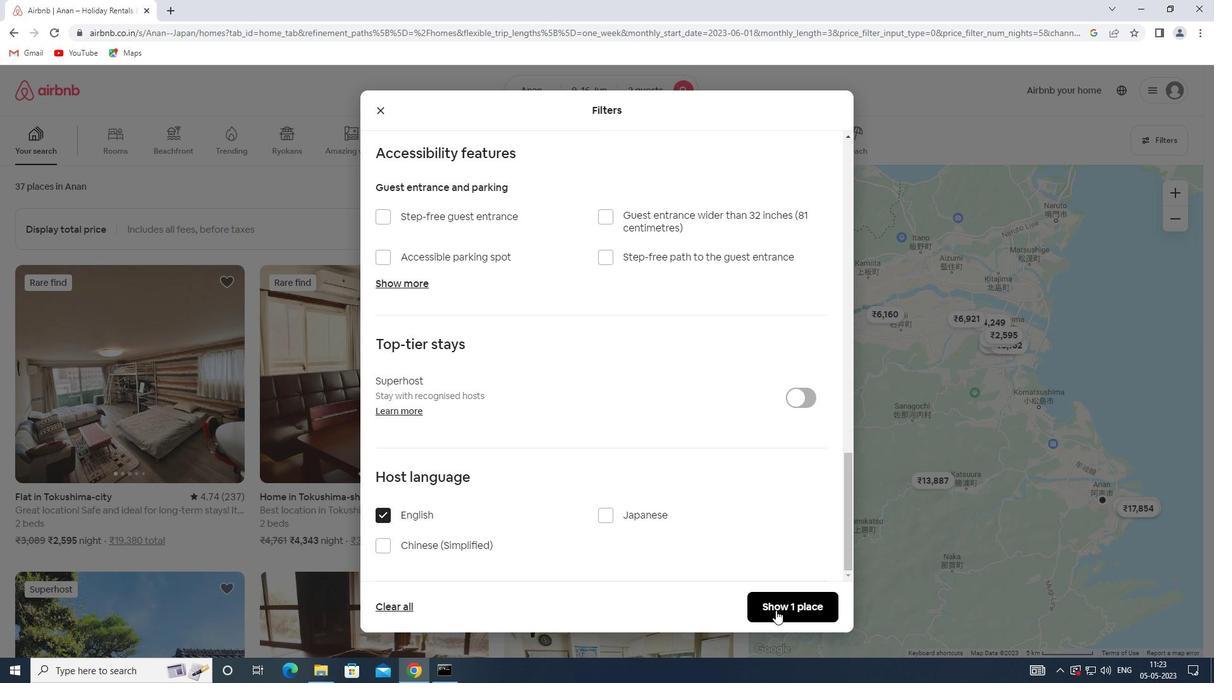 
Action: Mouse moved to (735, 614)
Screenshot: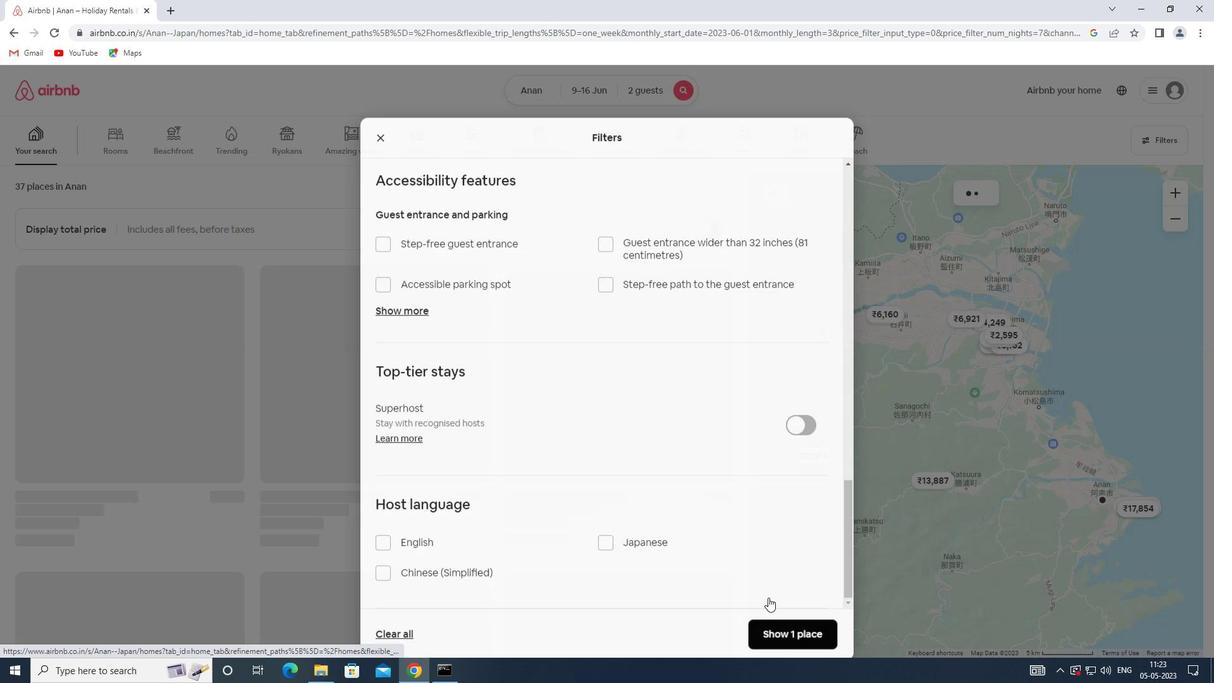 
